 Task: Select a due date automation when advanced on, 2 days after a card is due add basic with the blue label at 11:00 AM.
Action: Mouse moved to (1398, 106)
Screenshot: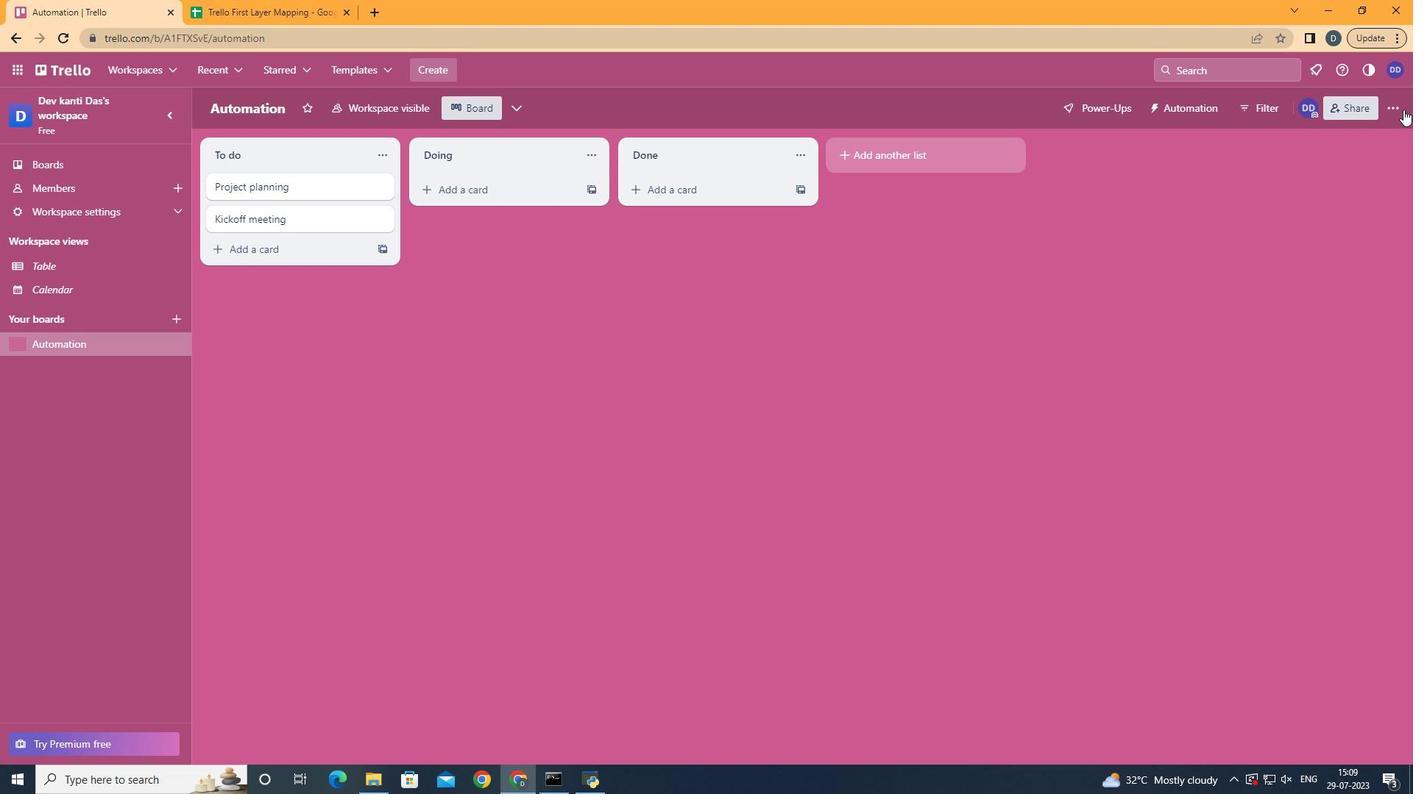 
Action: Mouse pressed left at (1398, 106)
Screenshot: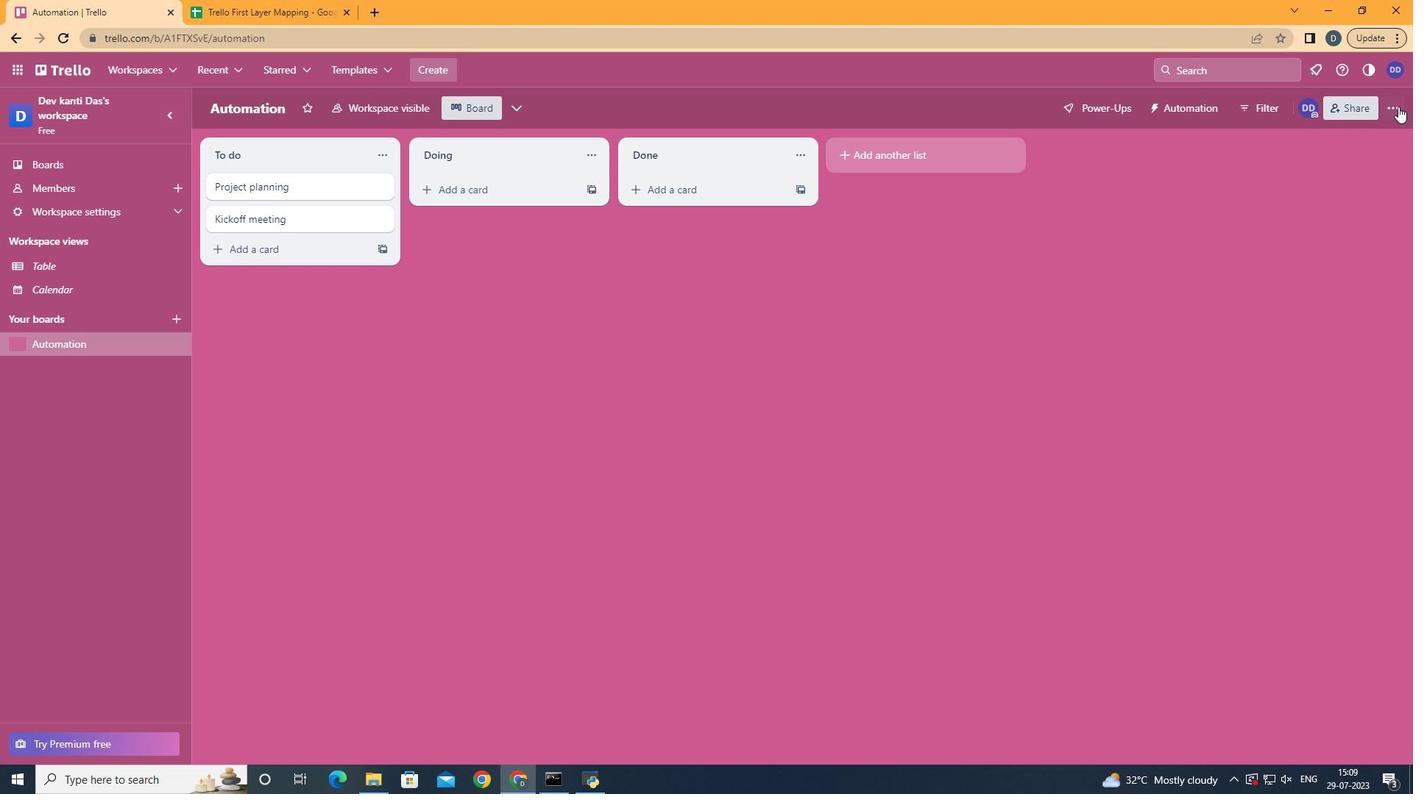 
Action: Mouse moved to (1267, 295)
Screenshot: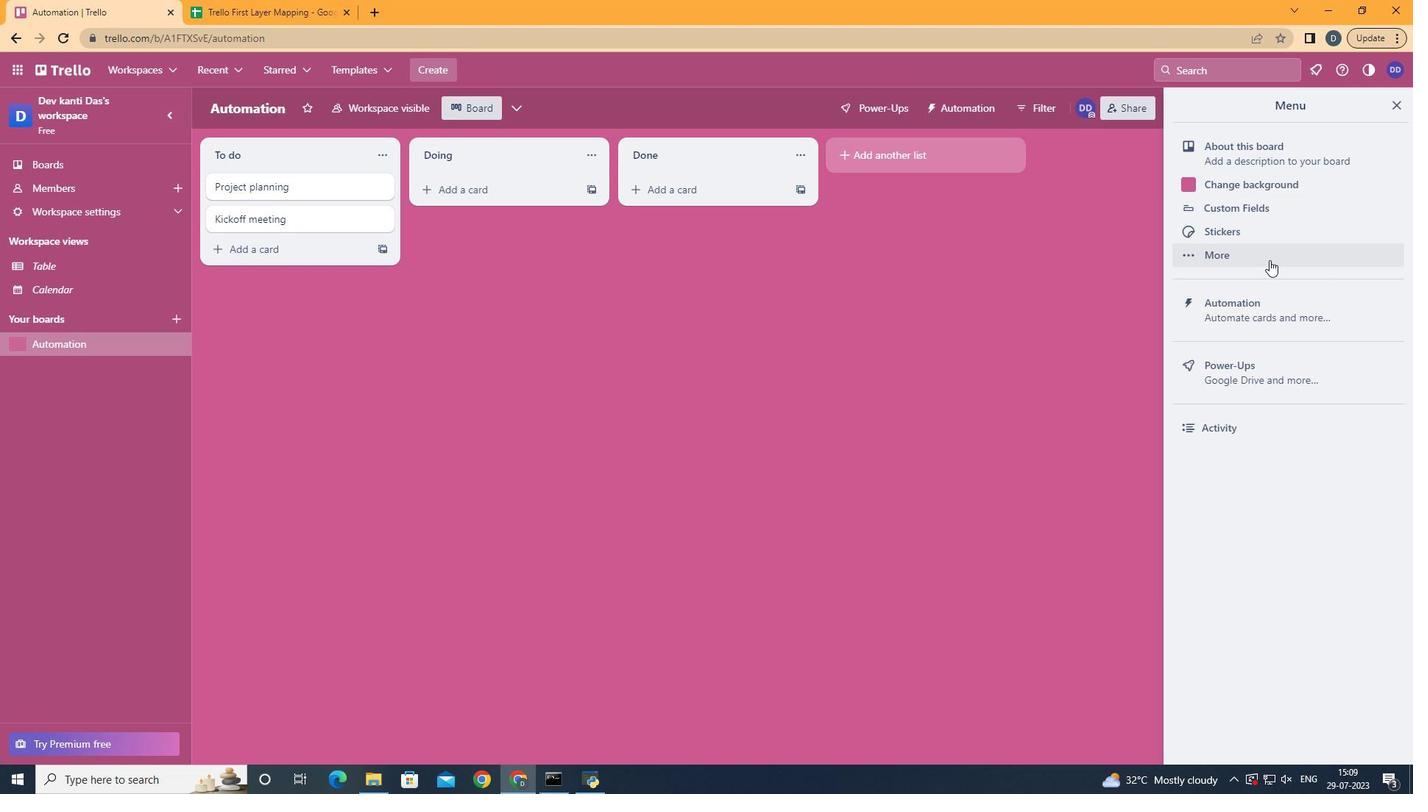 
Action: Mouse pressed left at (1267, 295)
Screenshot: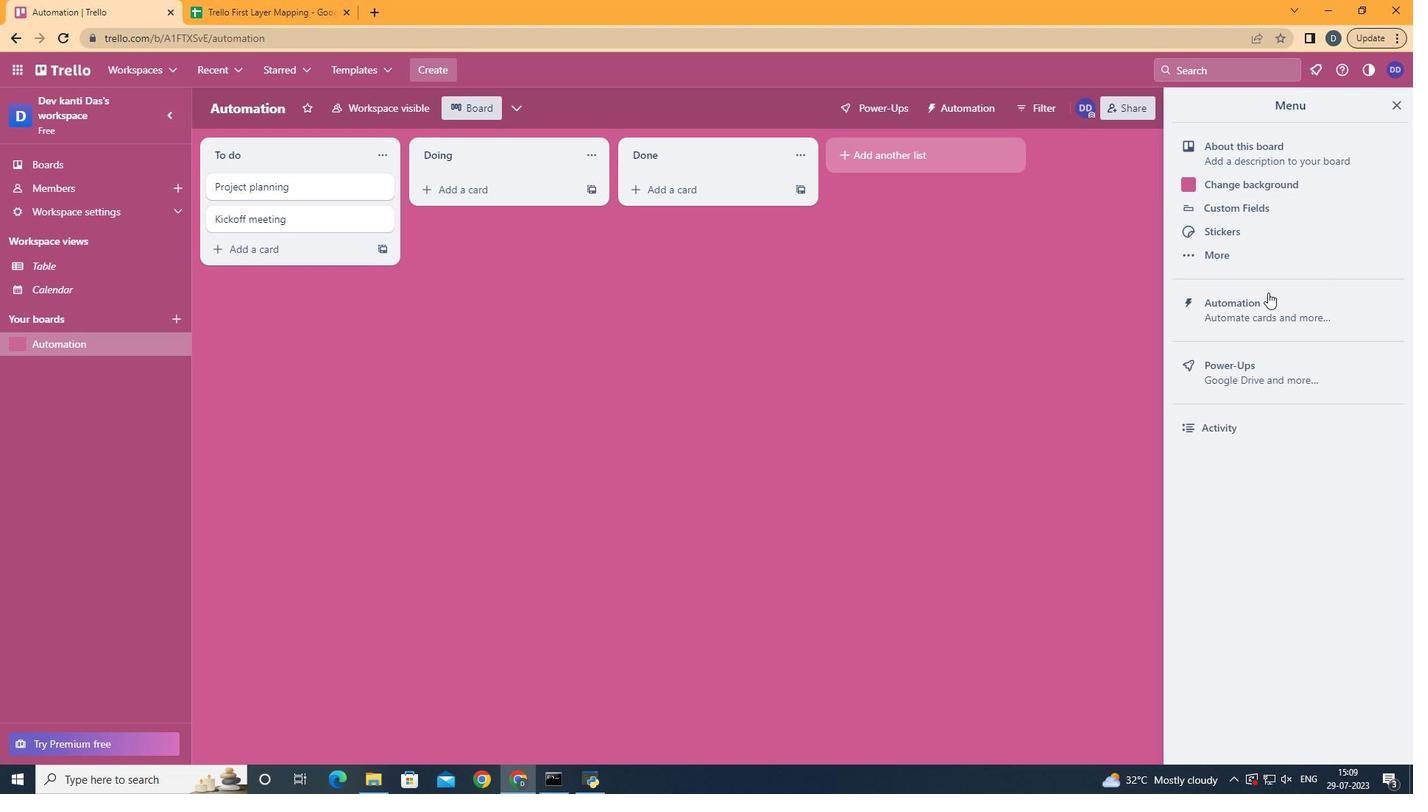 
Action: Mouse moved to (241, 292)
Screenshot: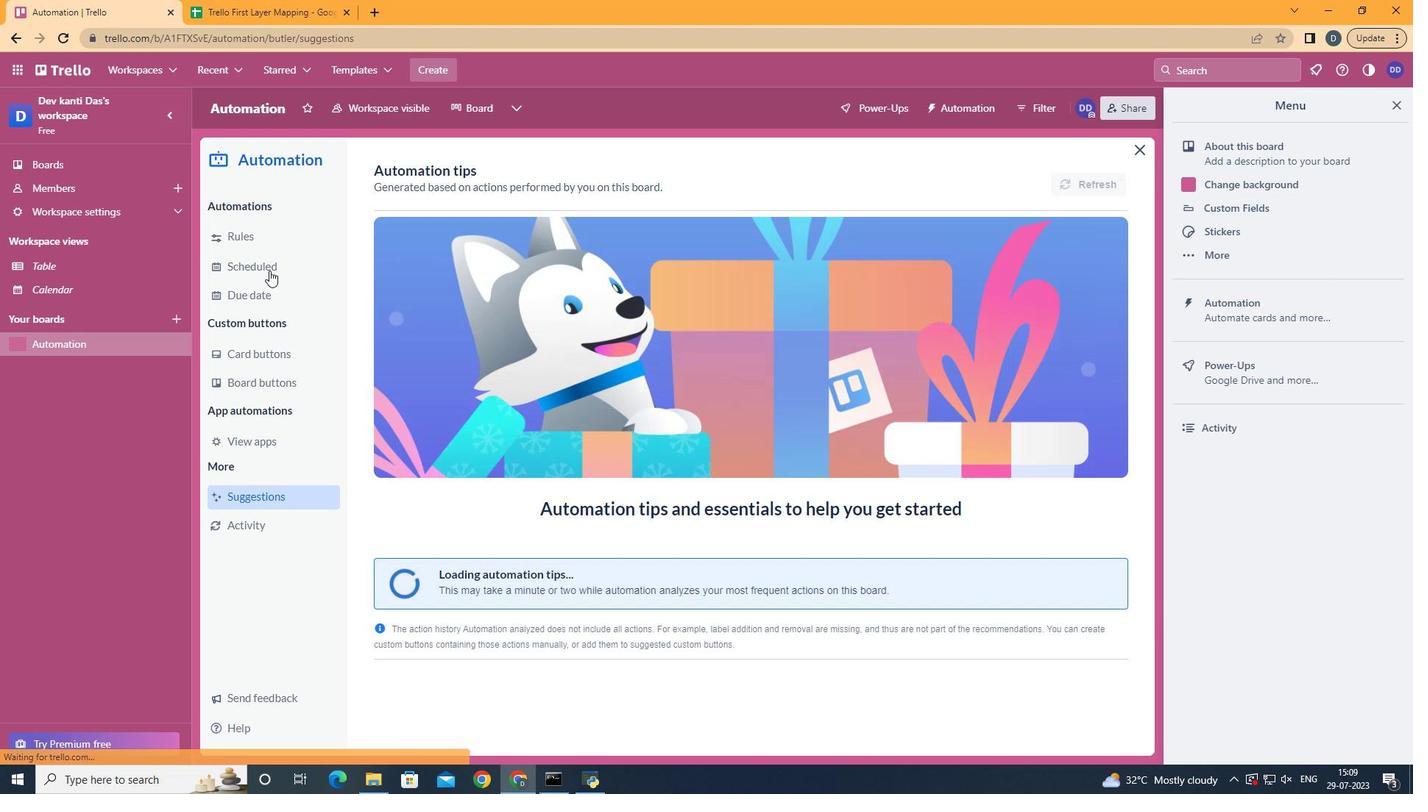 
Action: Mouse pressed left at (241, 292)
Screenshot: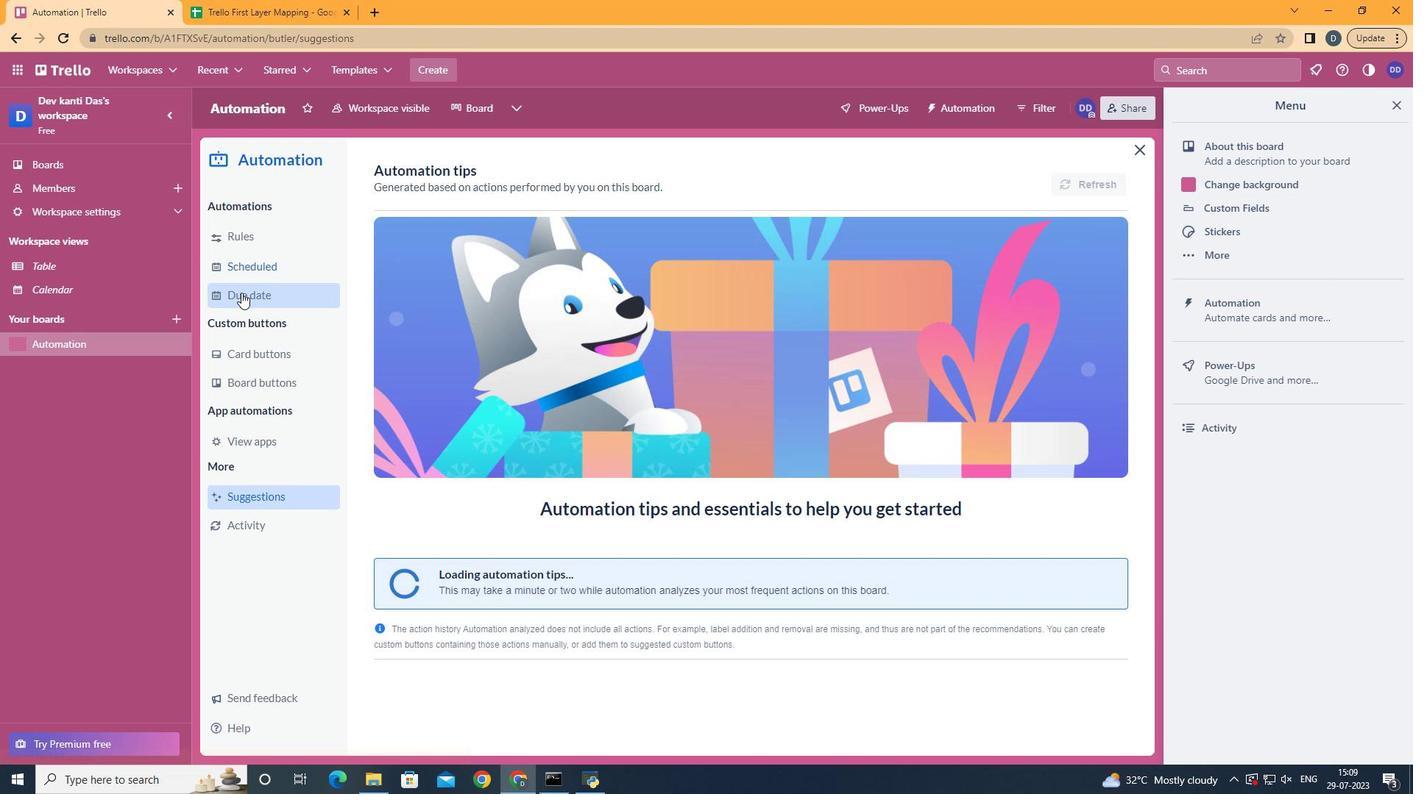 
Action: Mouse moved to (1042, 175)
Screenshot: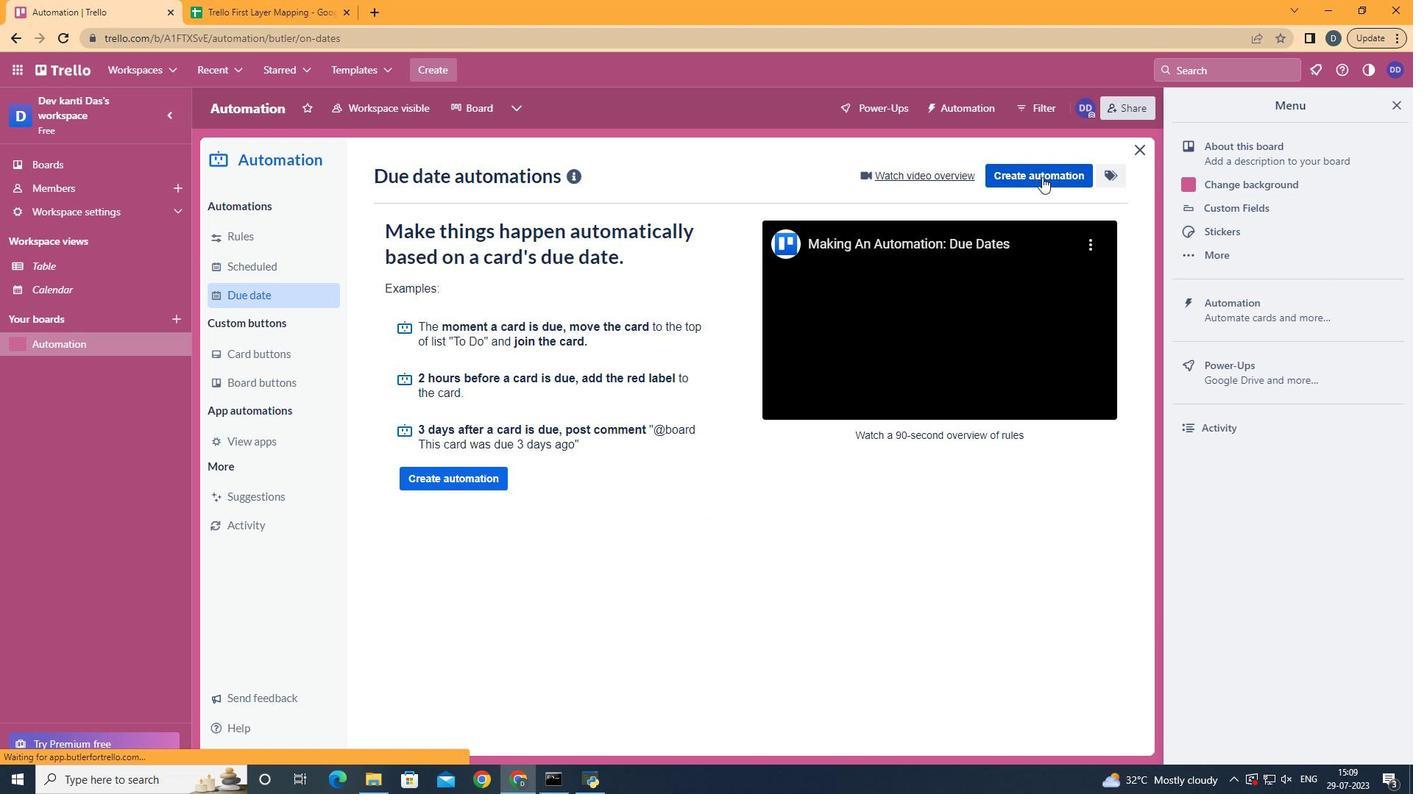 
Action: Mouse pressed left at (1042, 175)
Screenshot: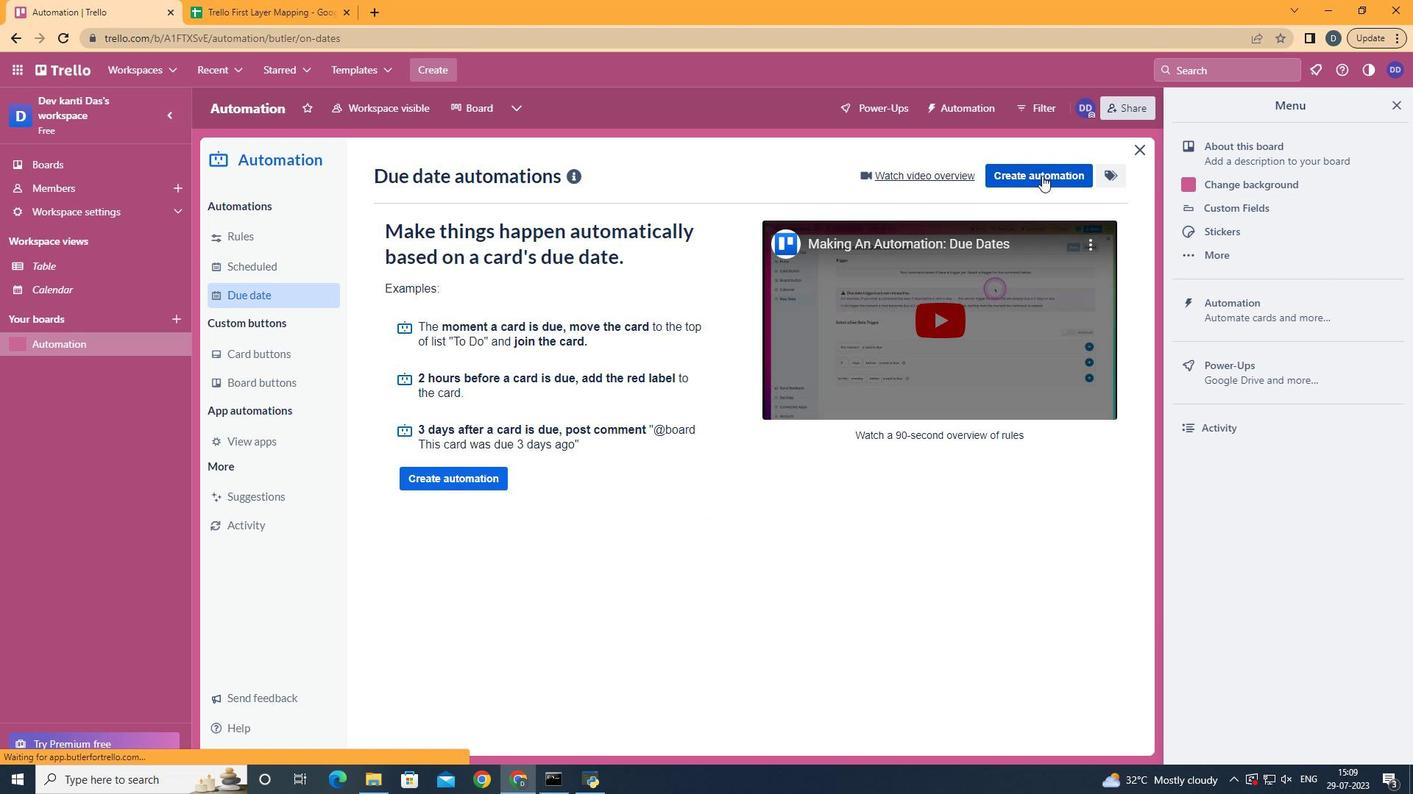 
Action: Mouse moved to (685, 325)
Screenshot: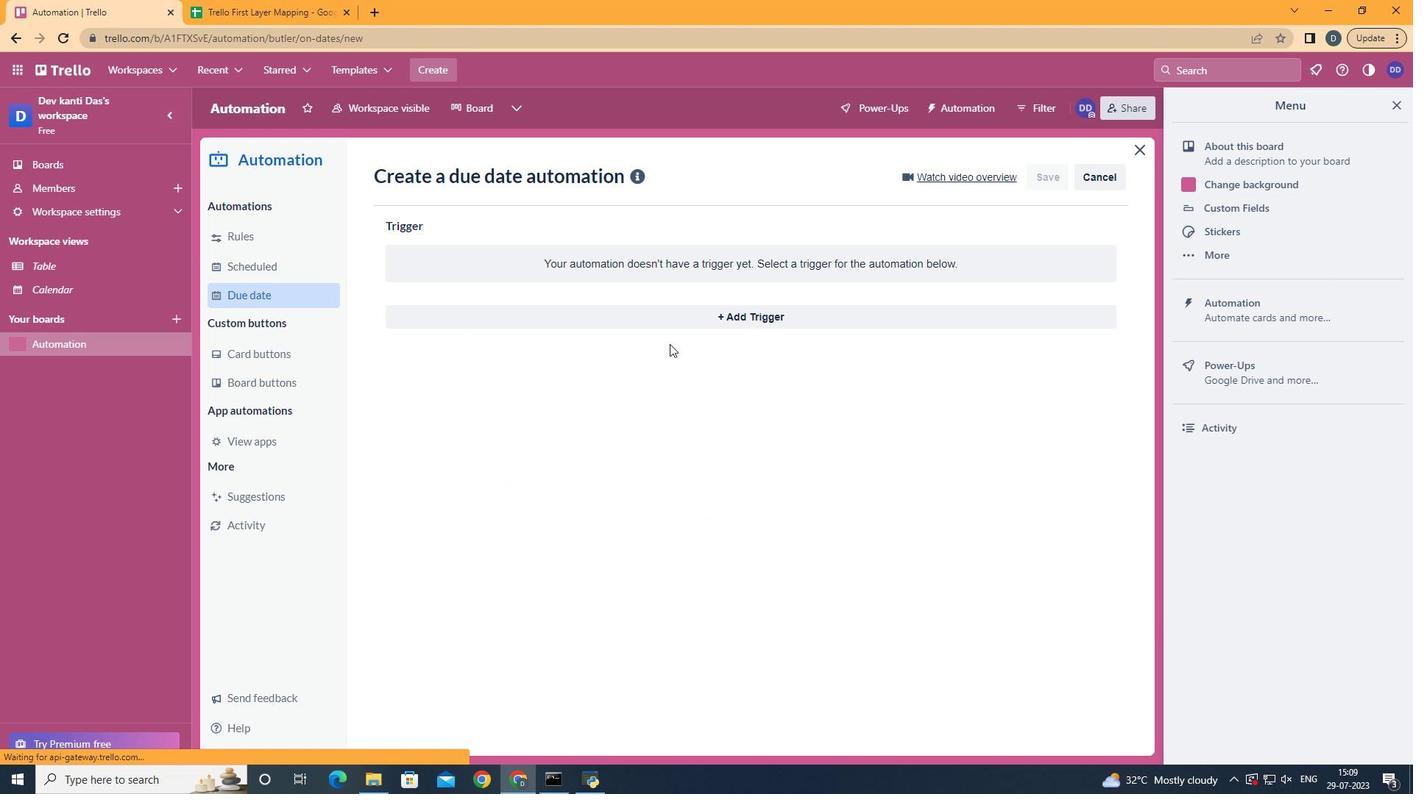 
Action: Mouse pressed left at (685, 325)
Screenshot: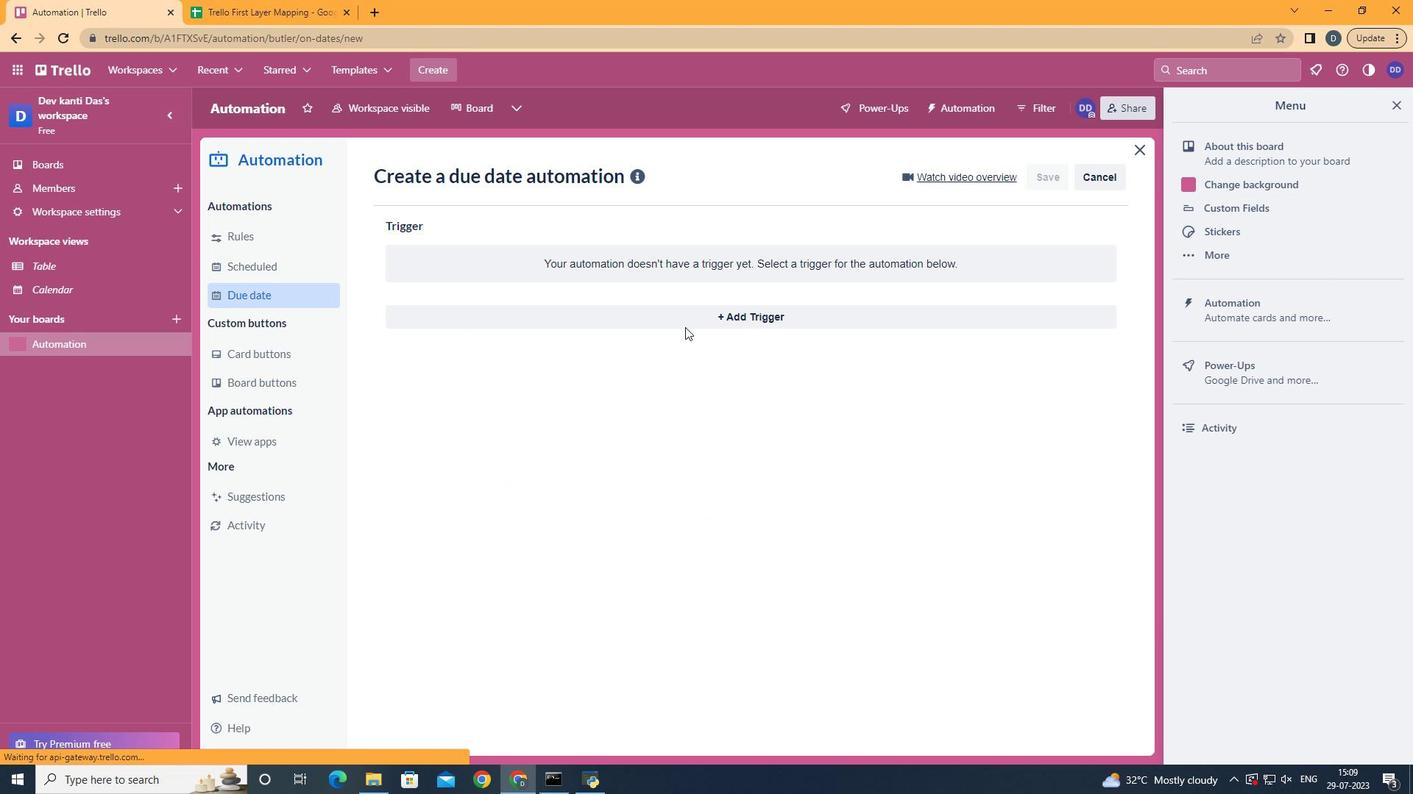 
Action: Mouse moved to (518, 606)
Screenshot: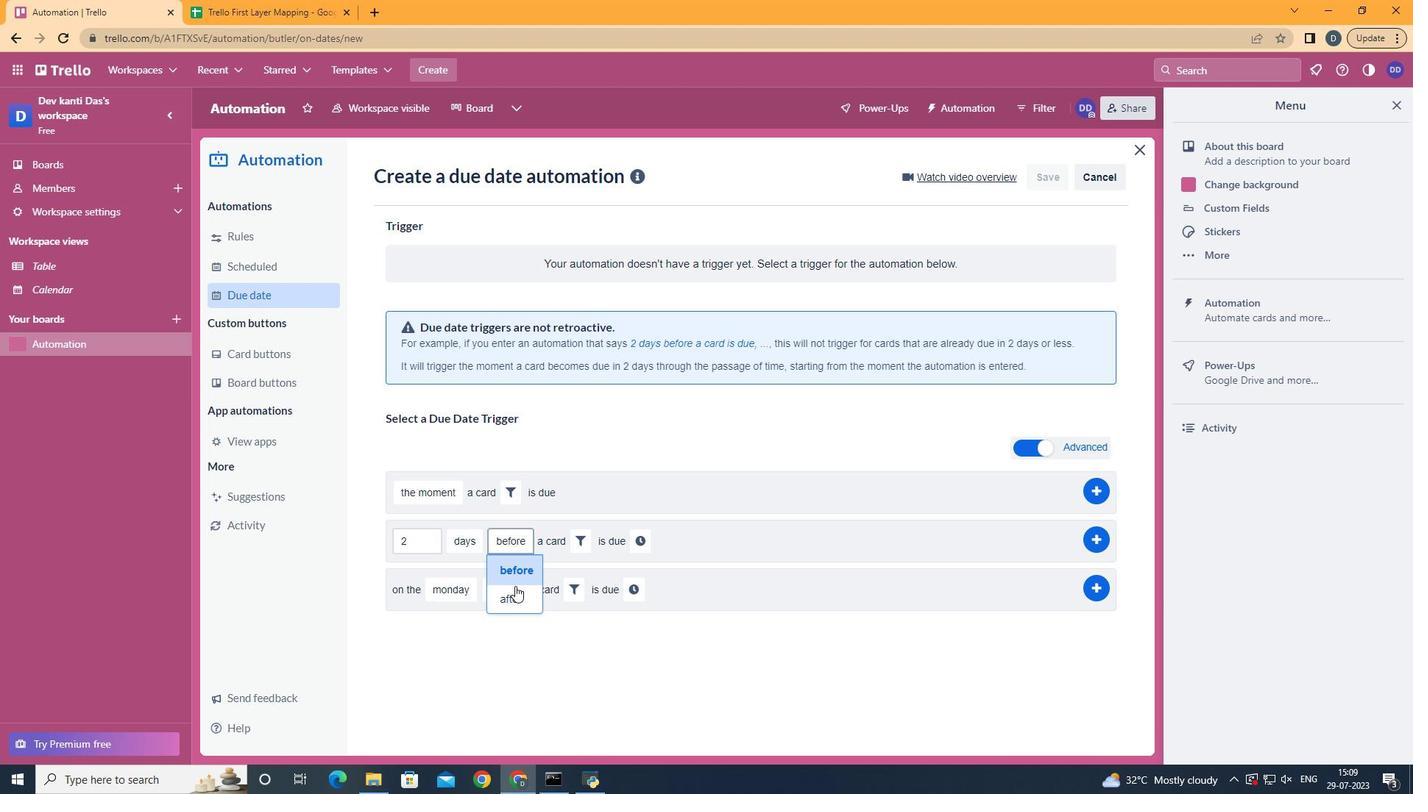 
Action: Mouse pressed left at (518, 606)
Screenshot: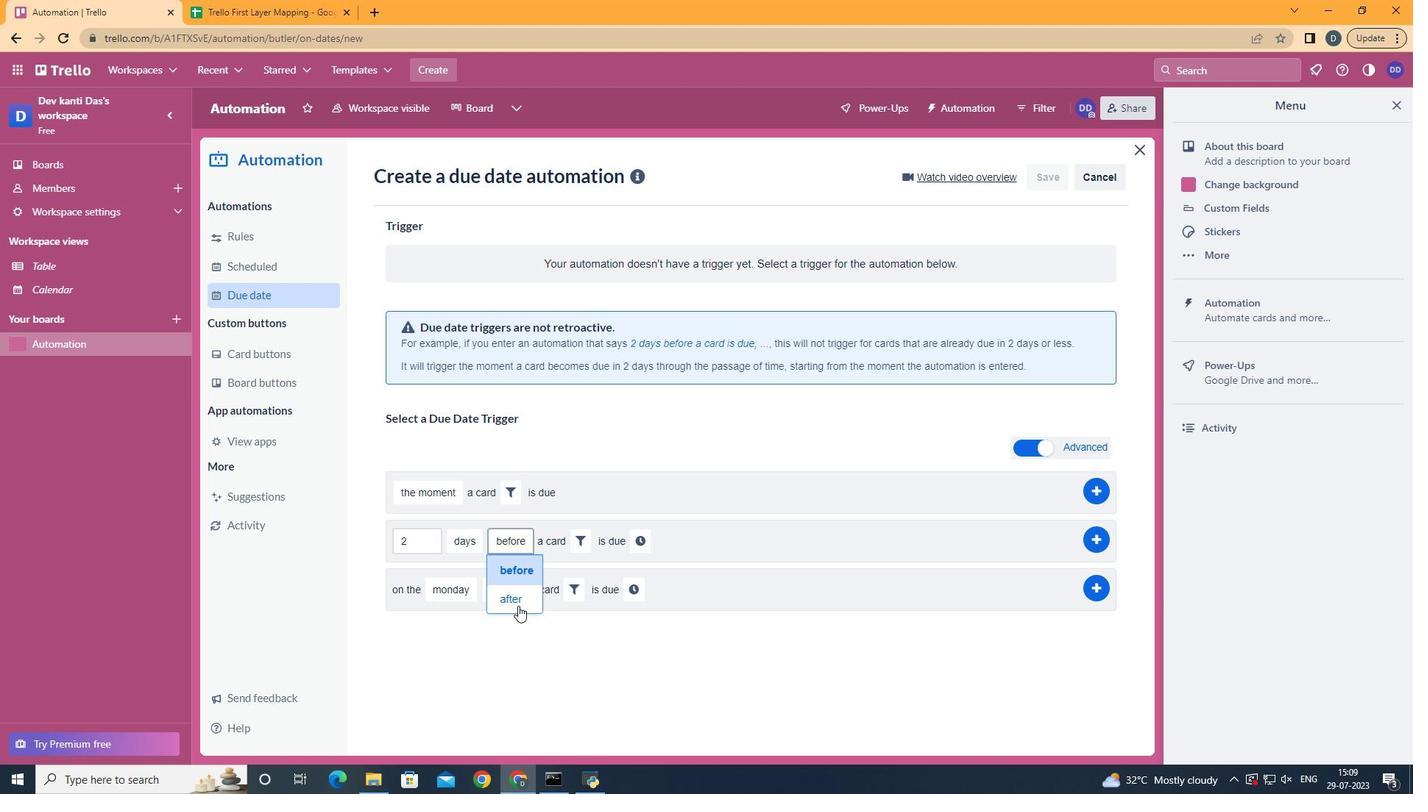 
Action: Mouse moved to (572, 538)
Screenshot: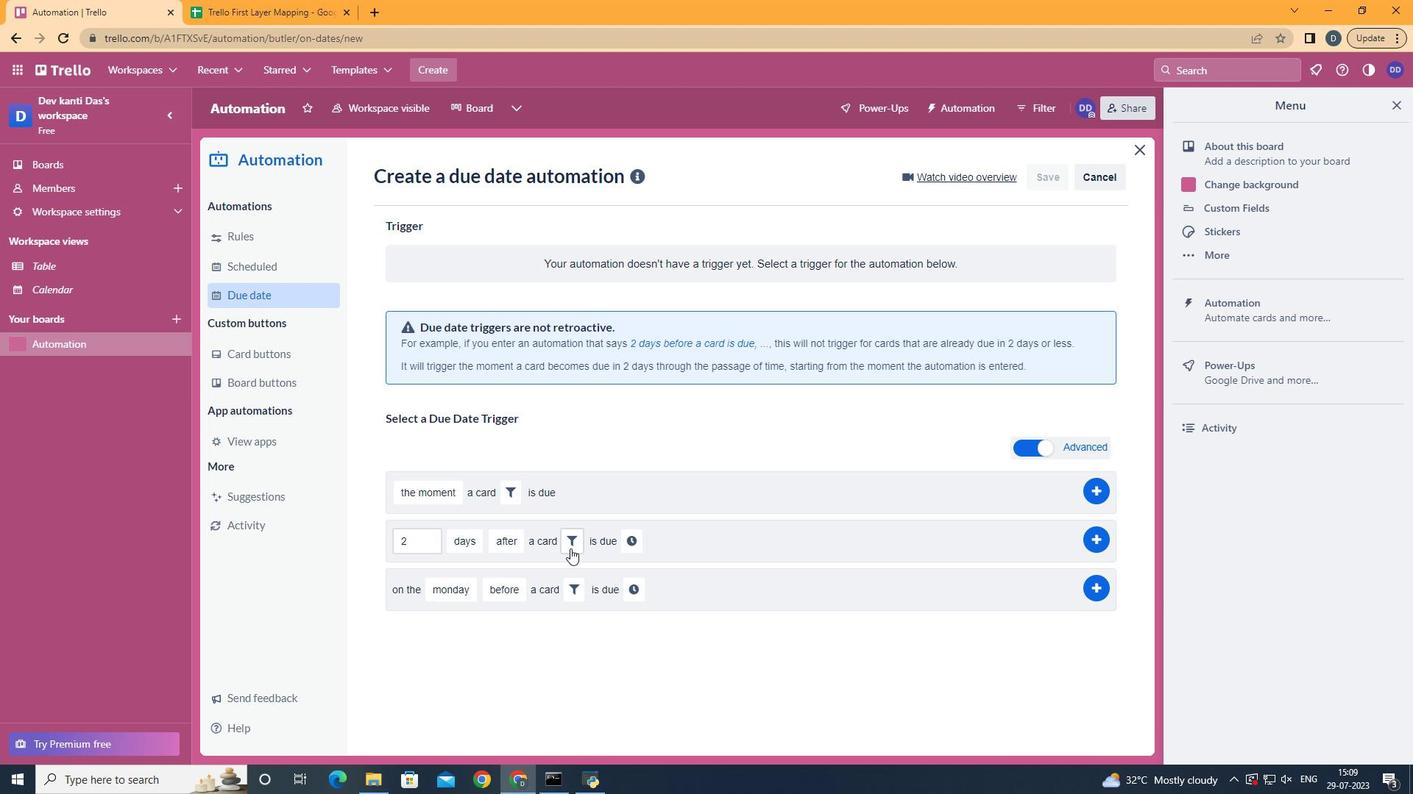 
Action: Mouse pressed left at (572, 538)
Screenshot: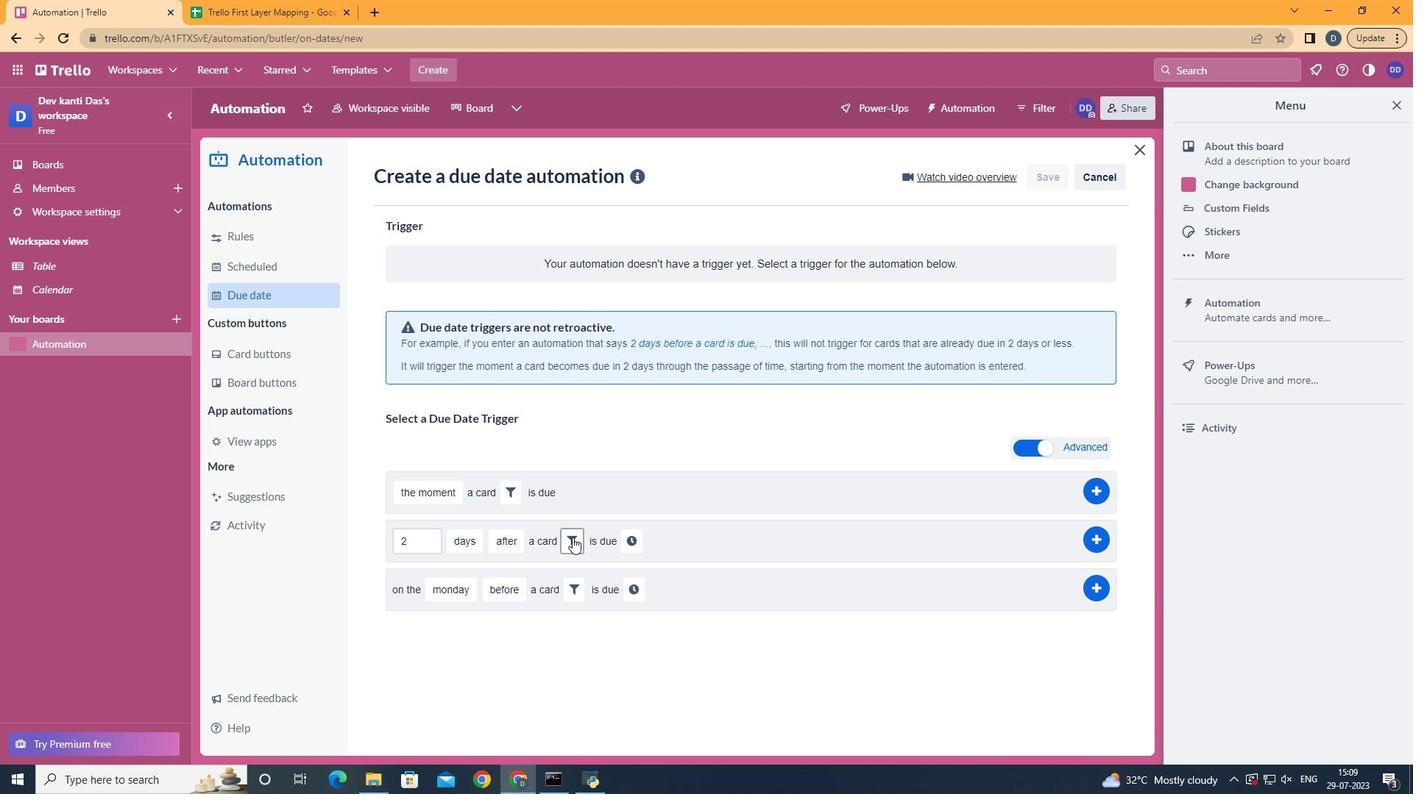 
Action: Mouse moved to (616, 602)
Screenshot: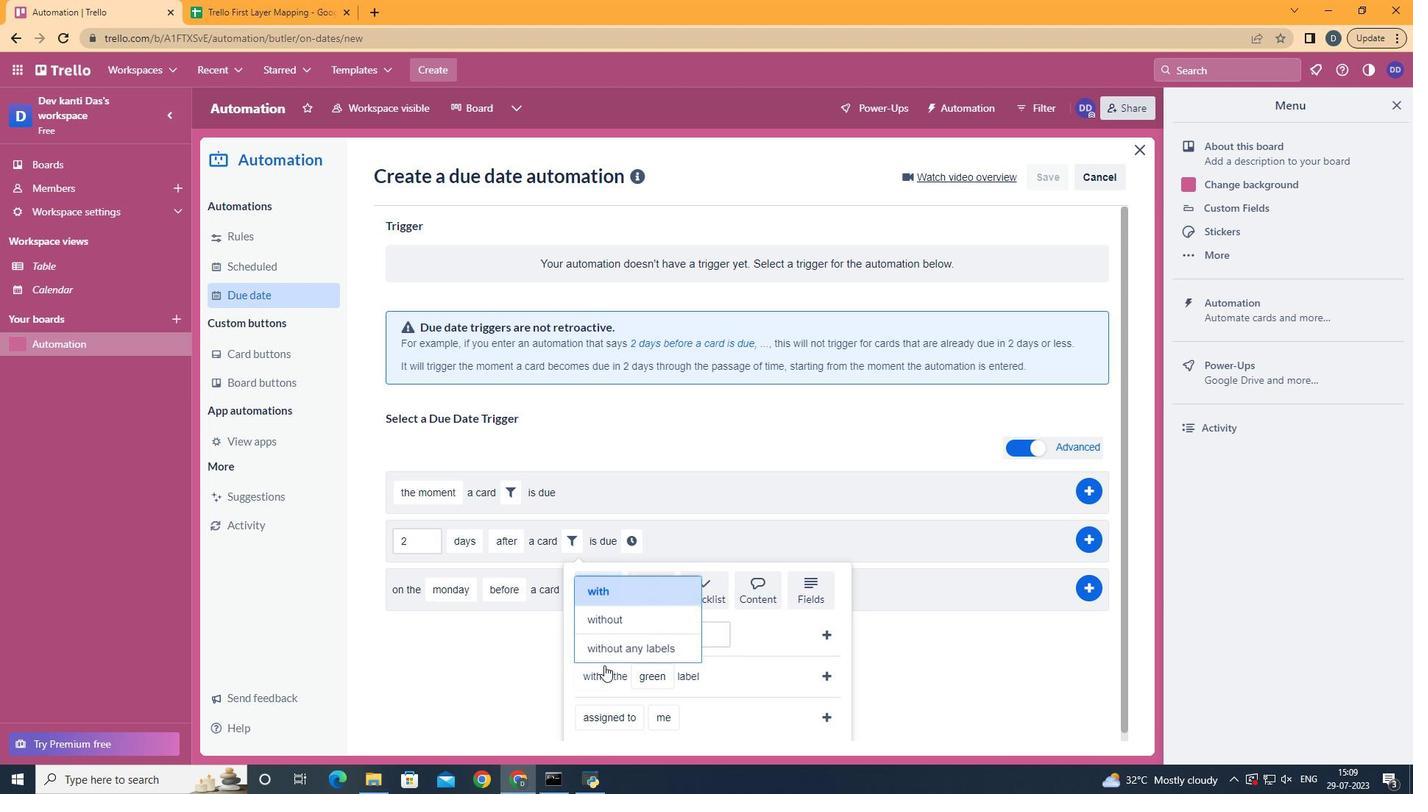 
Action: Mouse pressed left at (616, 602)
Screenshot: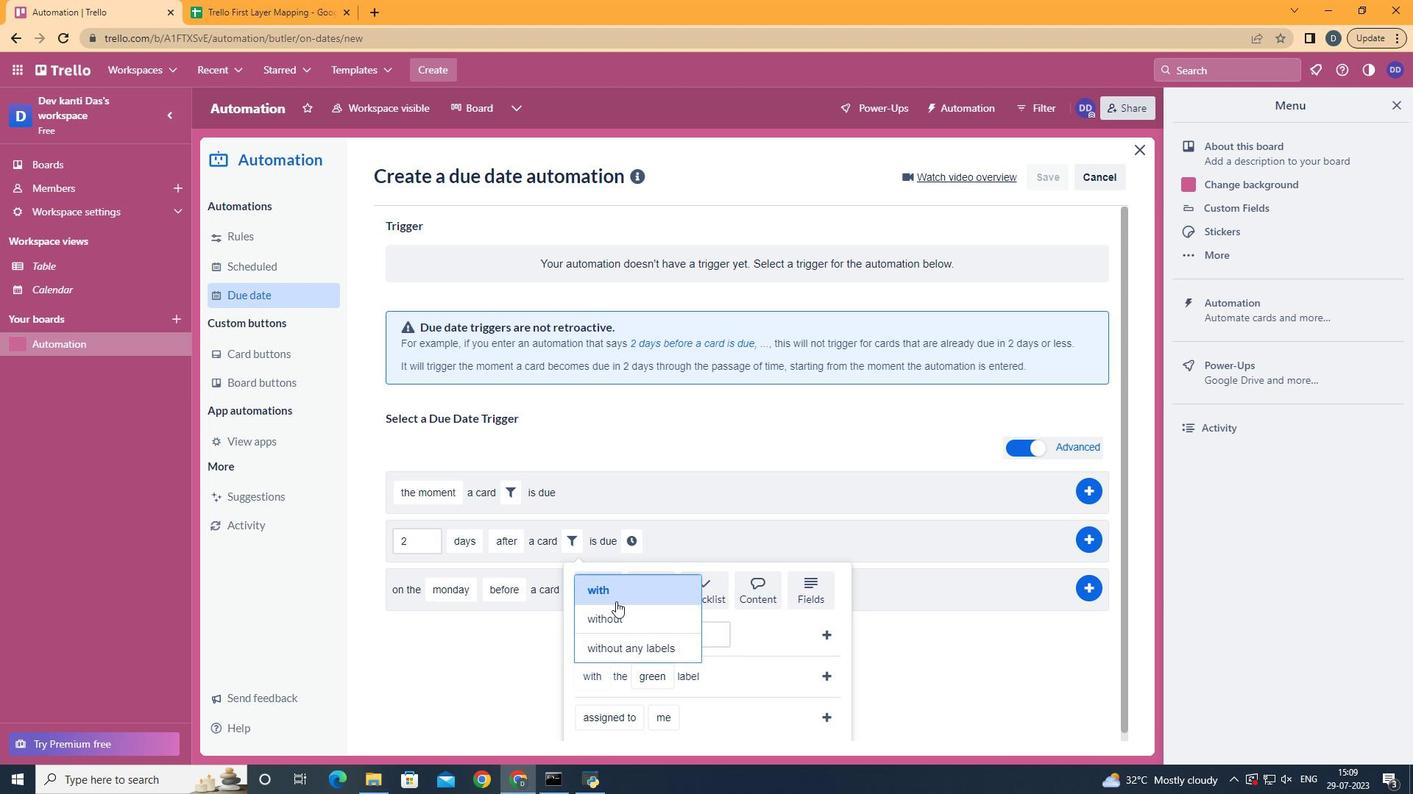 
Action: Mouse moved to (655, 646)
Screenshot: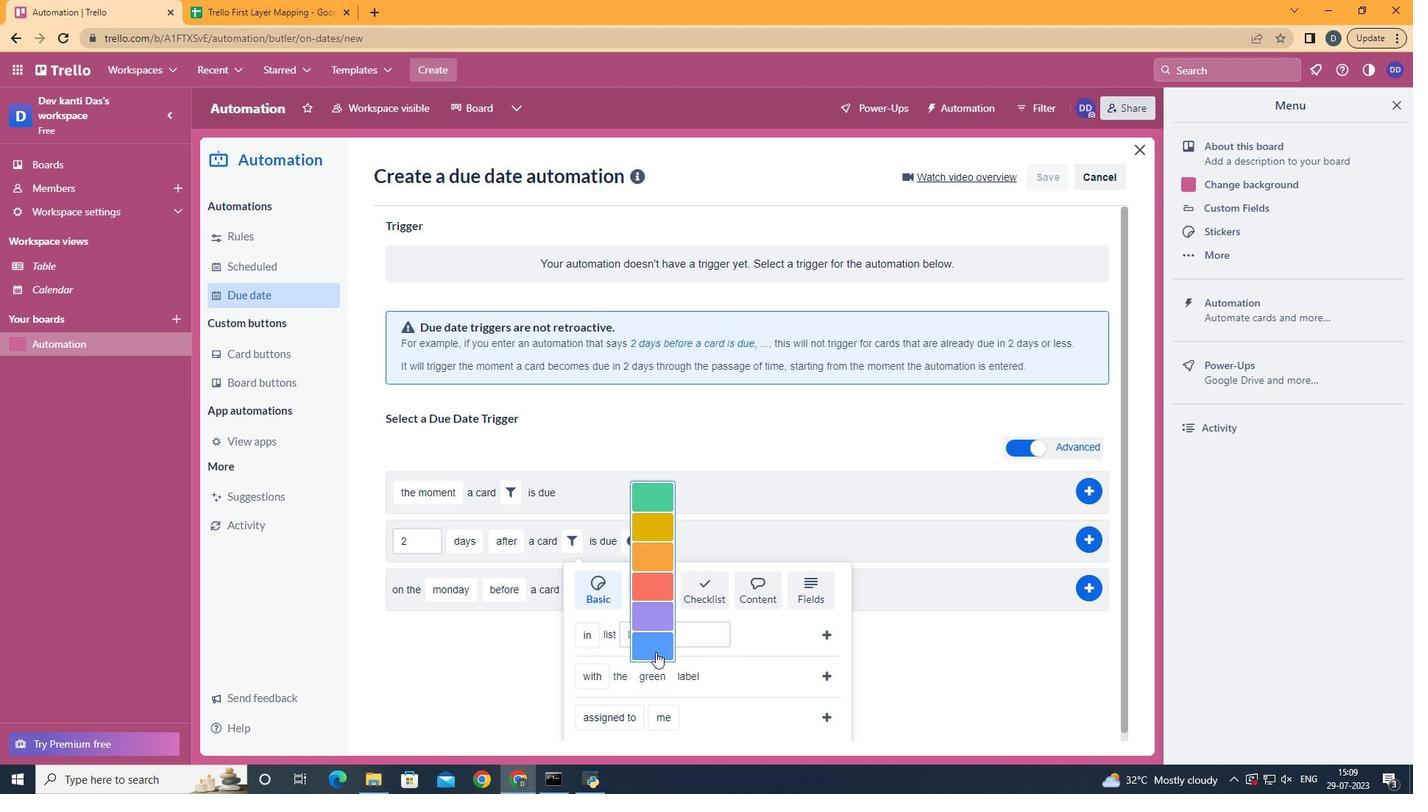 
Action: Mouse pressed left at (655, 646)
Screenshot: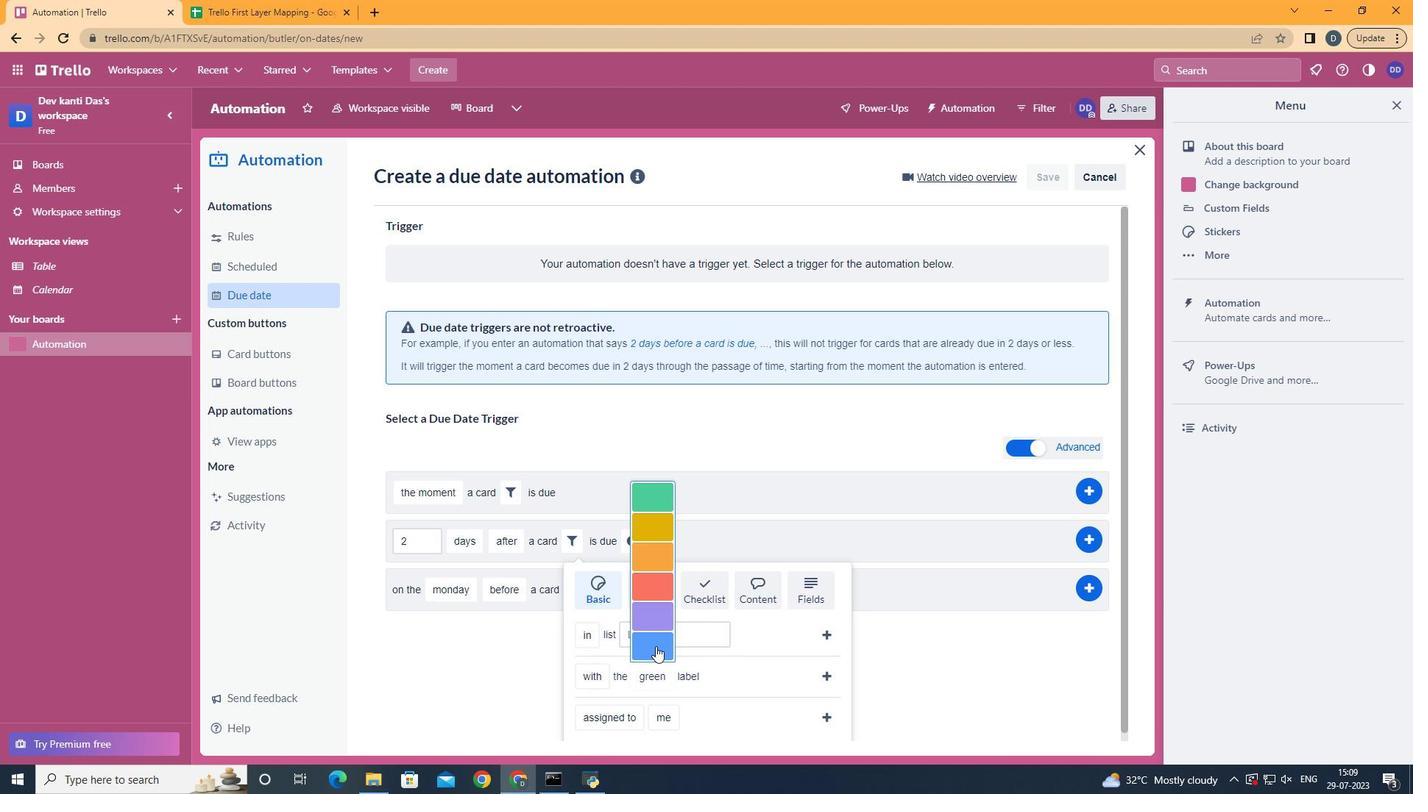 
Action: Mouse moved to (820, 680)
Screenshot: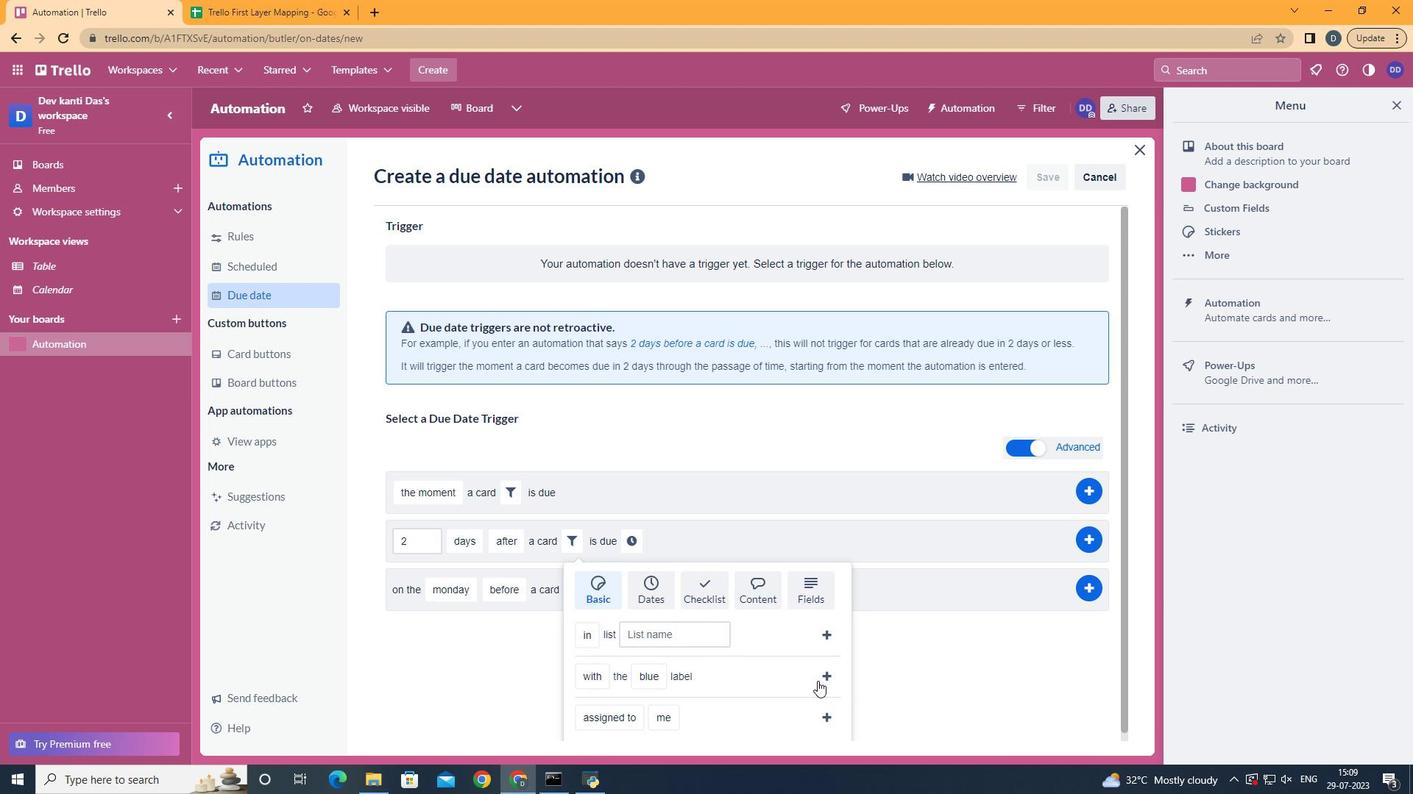 
Action: Mouse pressed left at (820, 680)
Screenshot: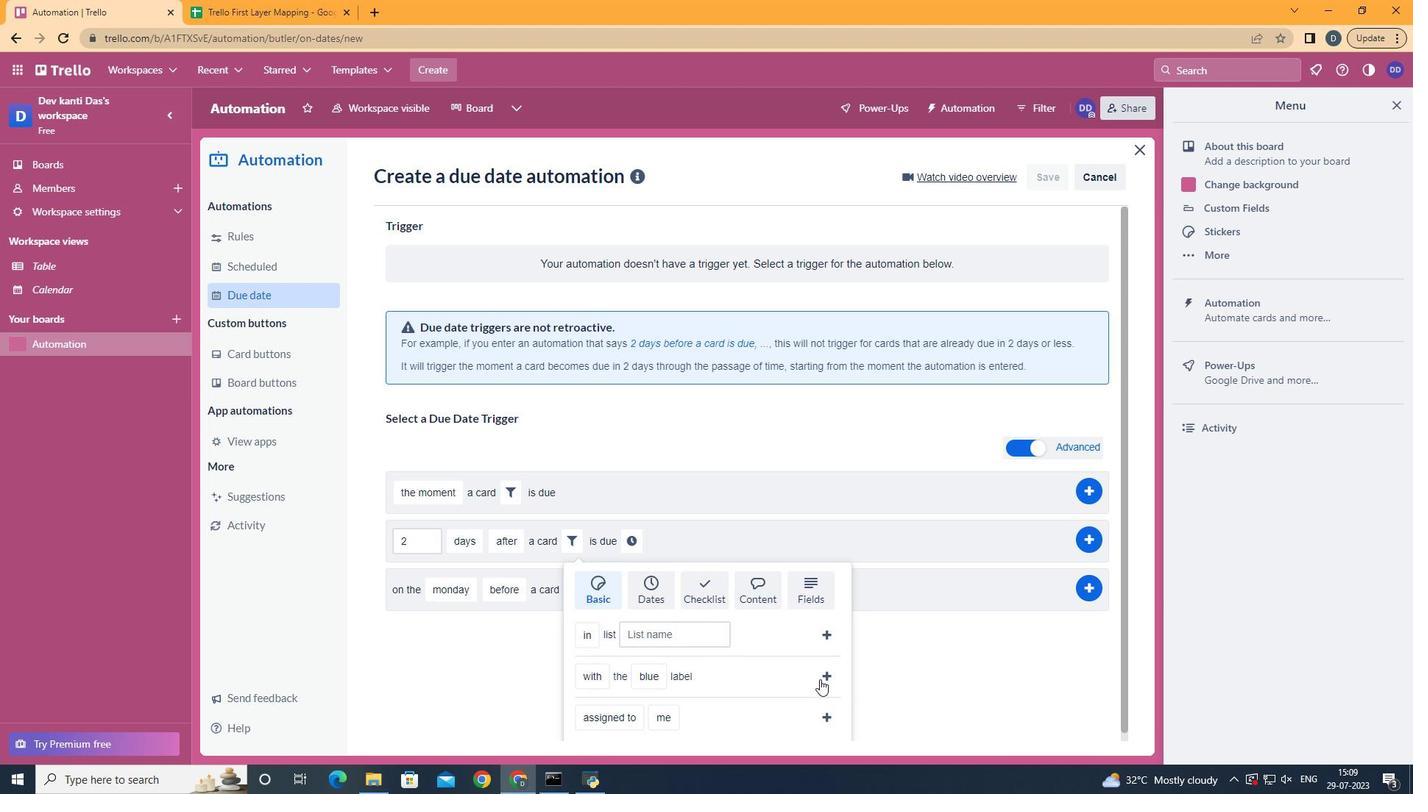 
Action: Mouse moved to (749, 555)
Screenshot: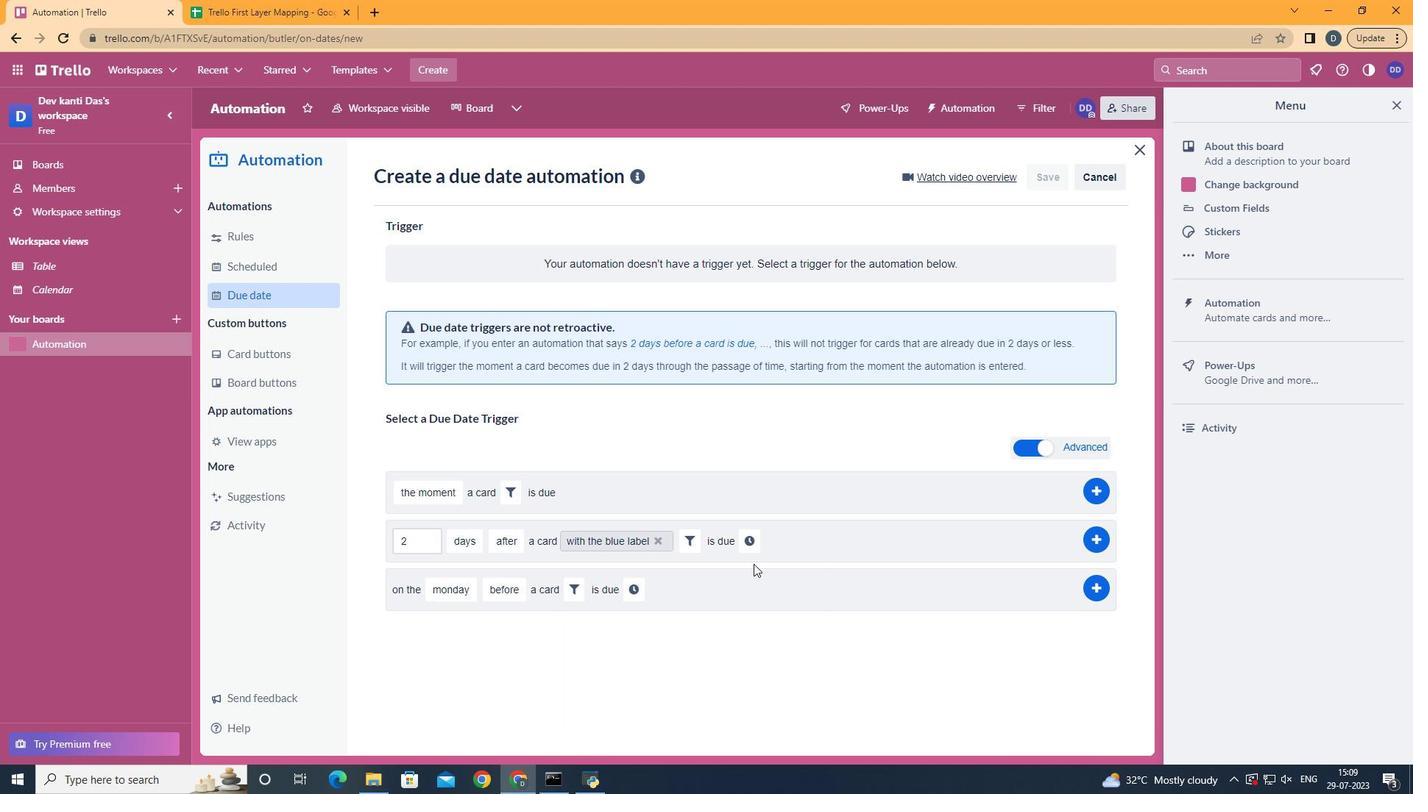 
Action: Mouse pressed left at (749, 555)
Screenshot: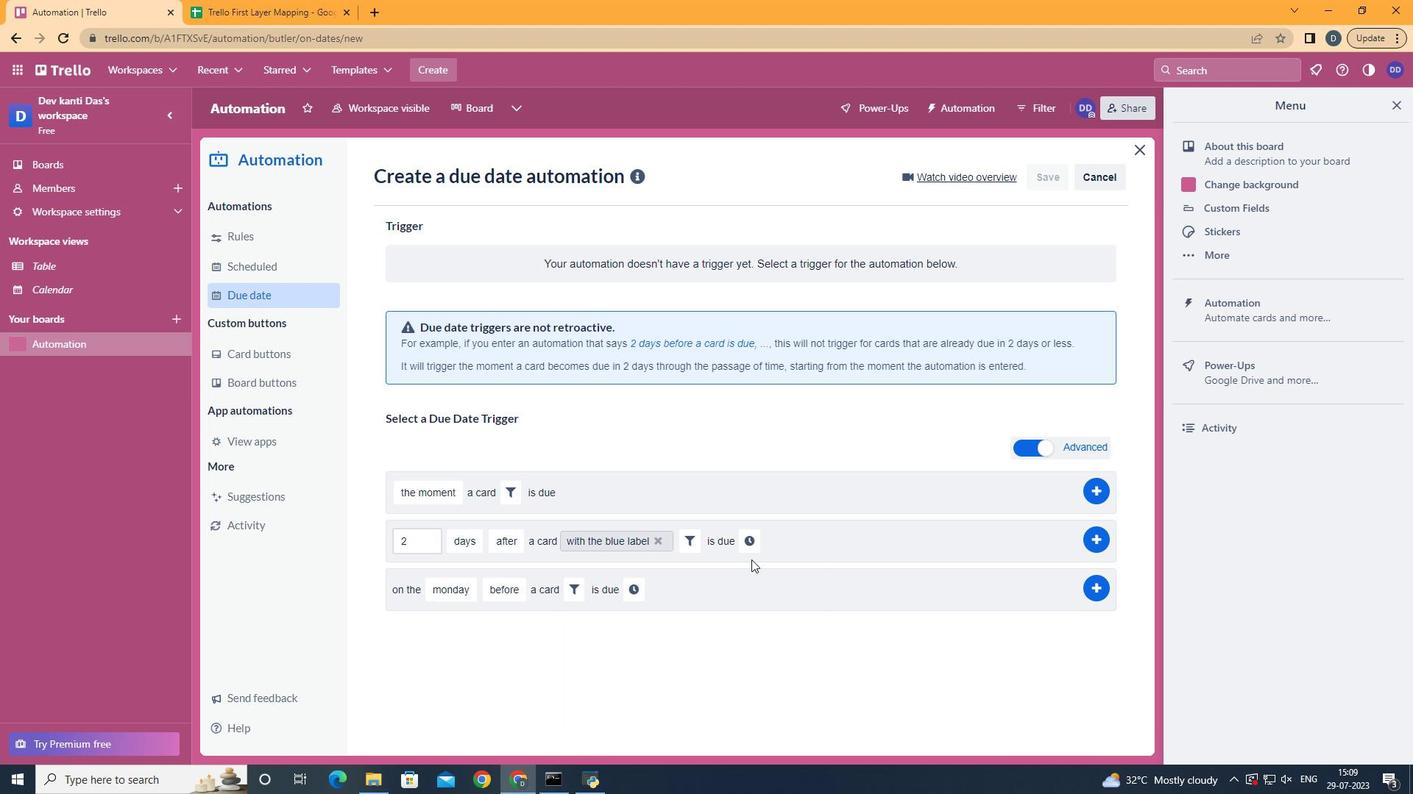 
Action: Mouse moved to (749, 548)
Screenshot: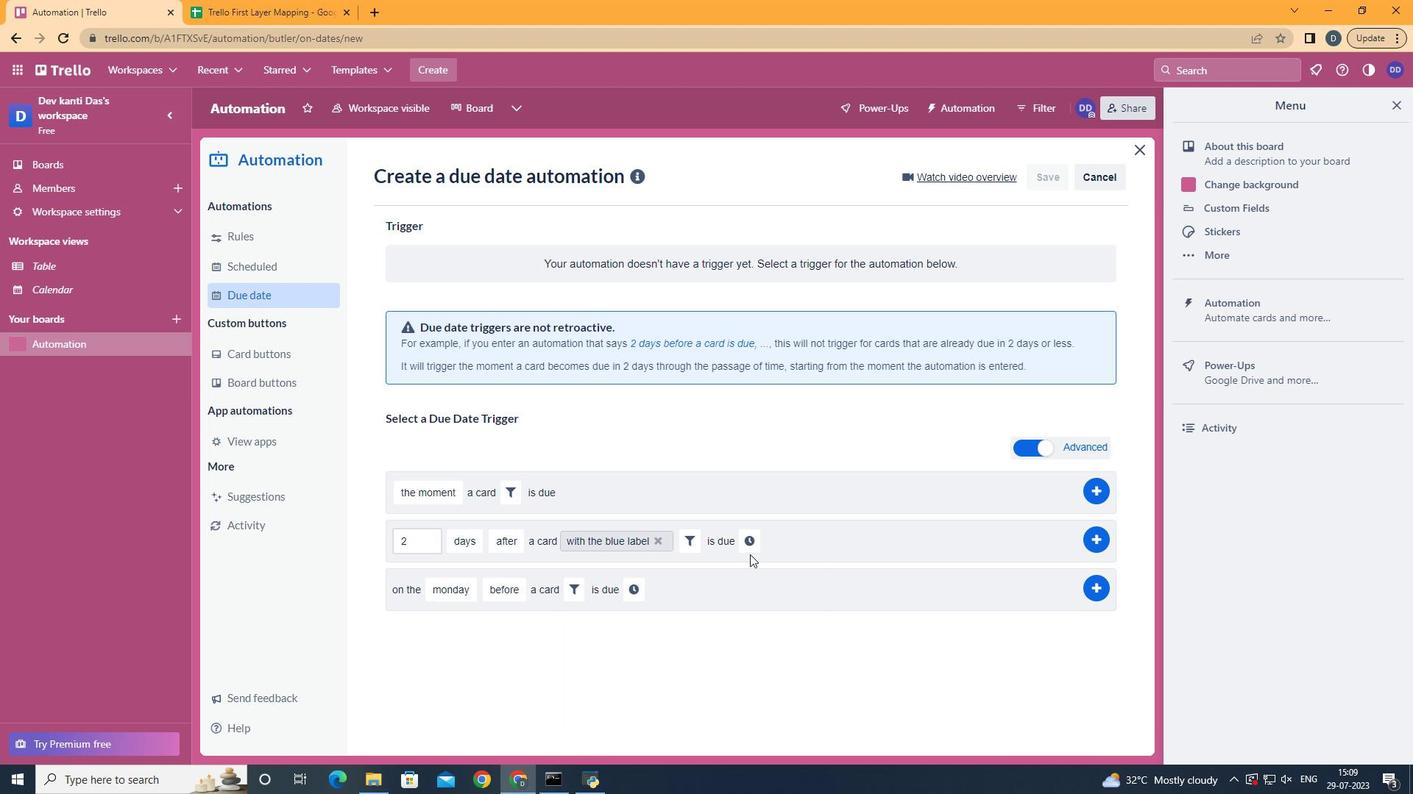 
Action: Mouse pressed left at (749, 548)
Screenshot: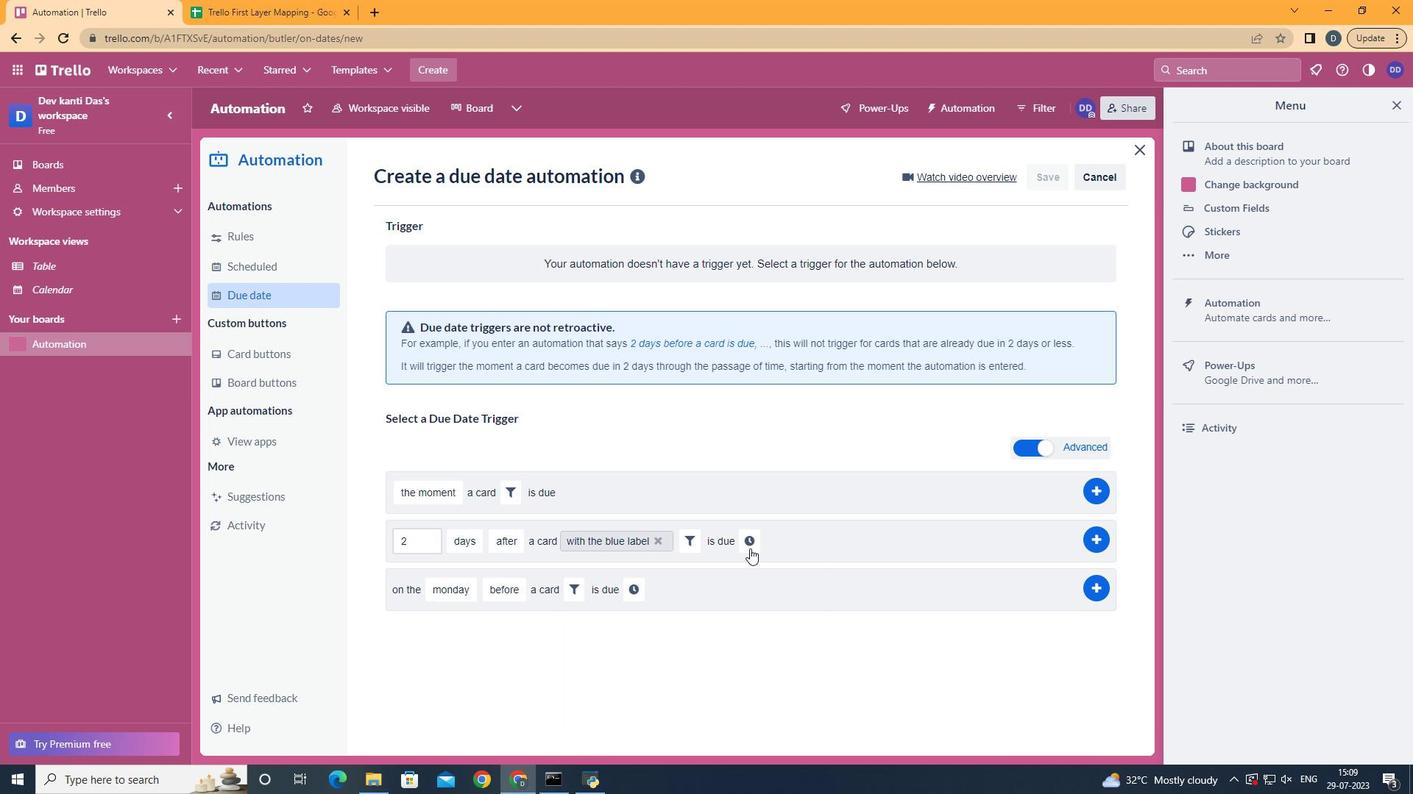 
Action: Mouse moved to (787, 551)
Screenshot: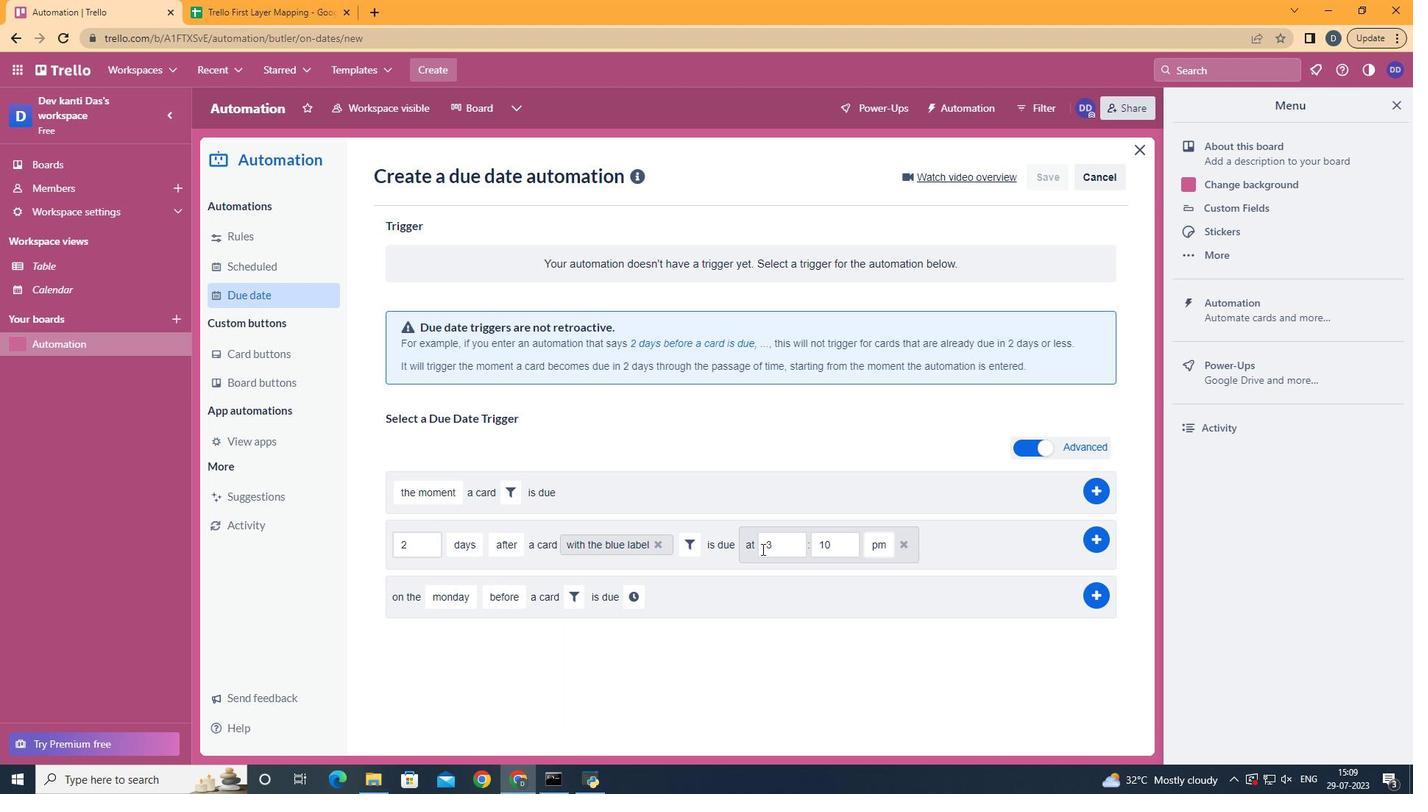 
Action: Mouse pressed left at (787, 551)
Screenshot: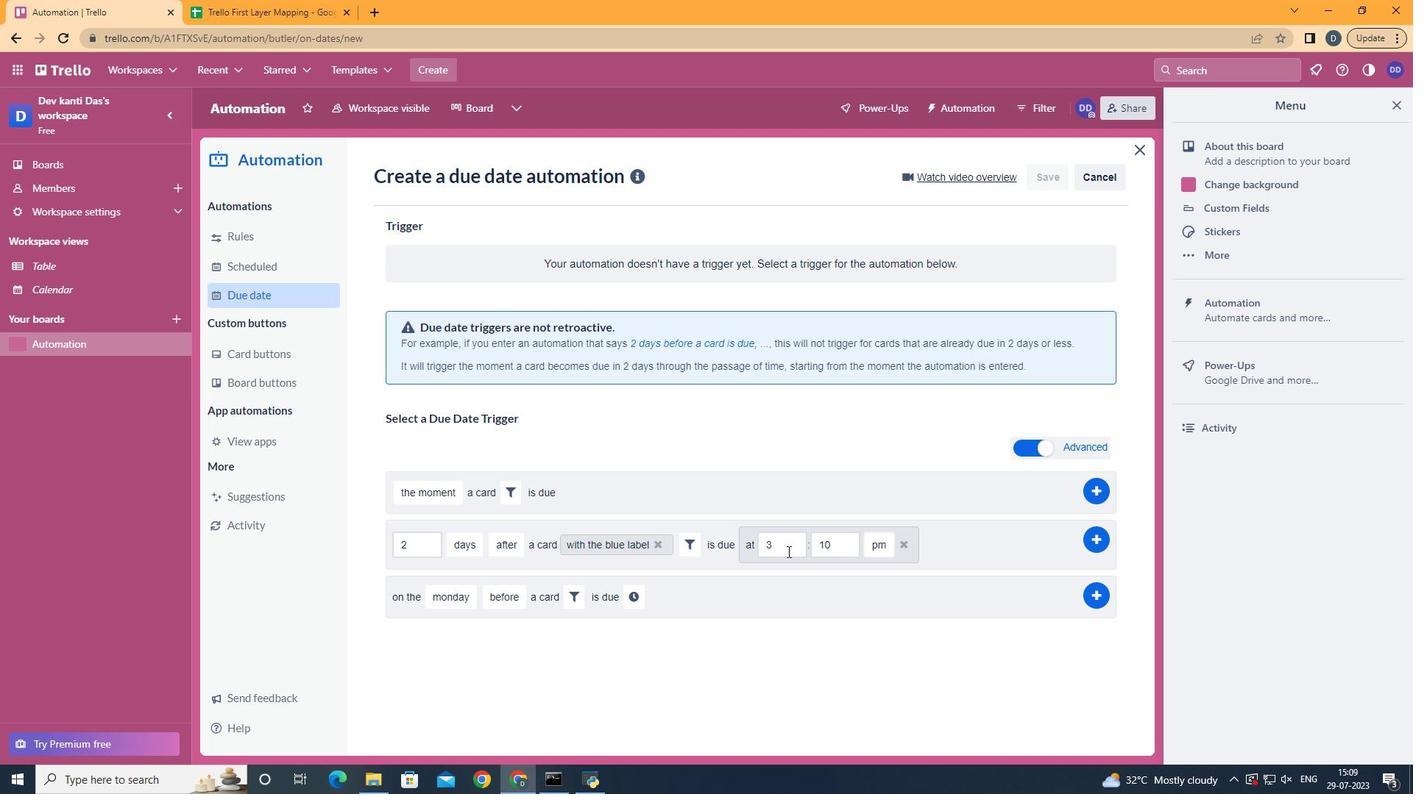 
Action: Key pressed <Key.backspace>11
Screenshot: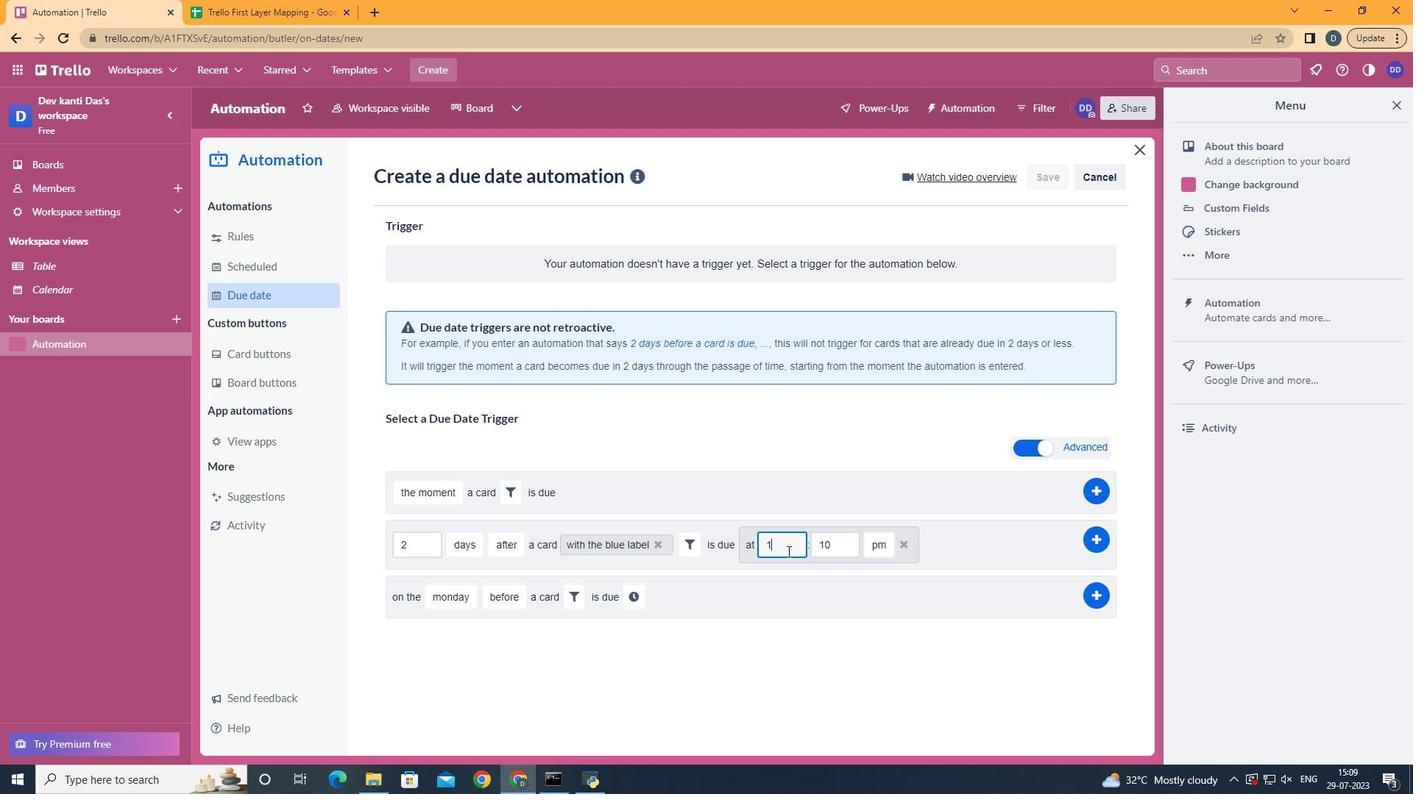 
Action: Mouse moved to (846, 547)
Screenshot: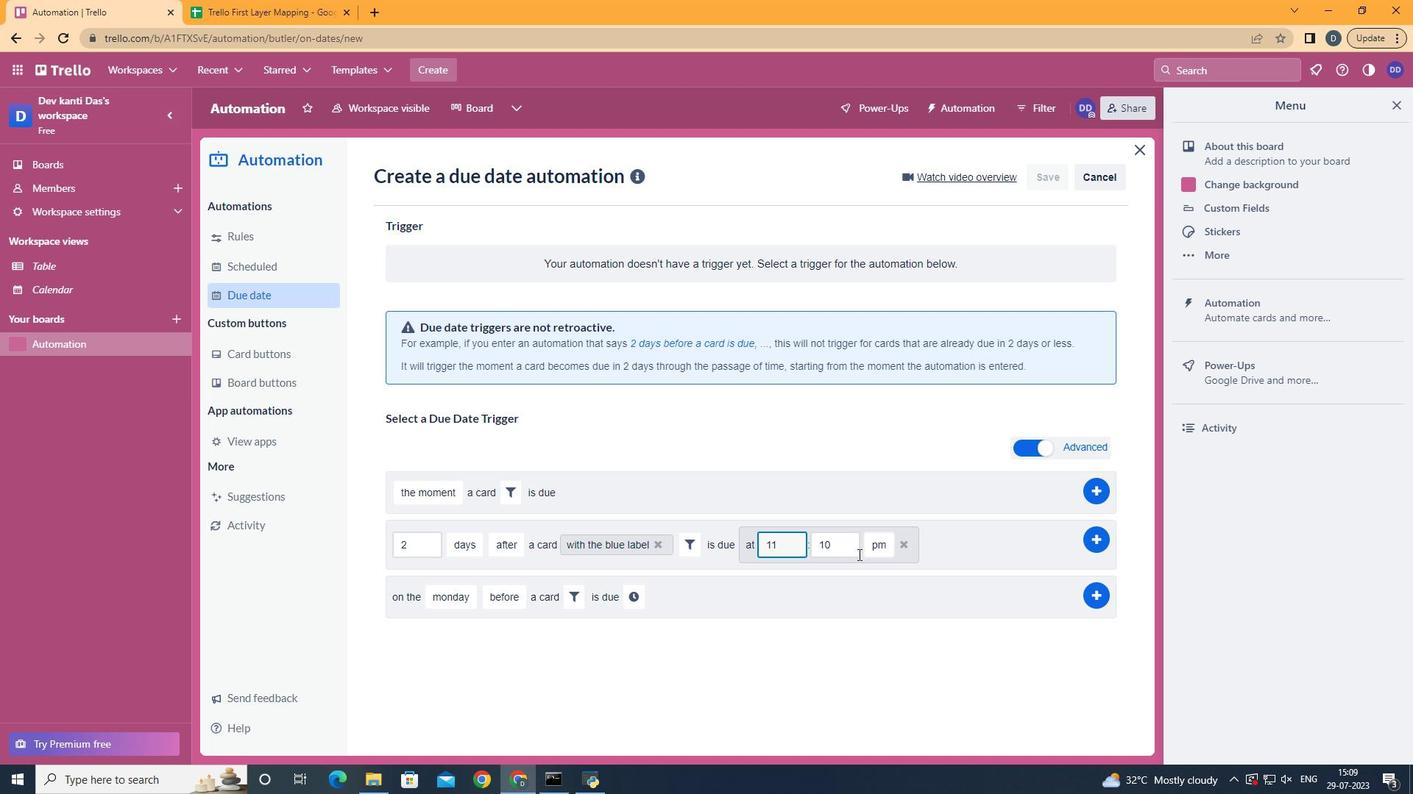 
Action: Mouse pressed left at (846, 547)
Screenshot: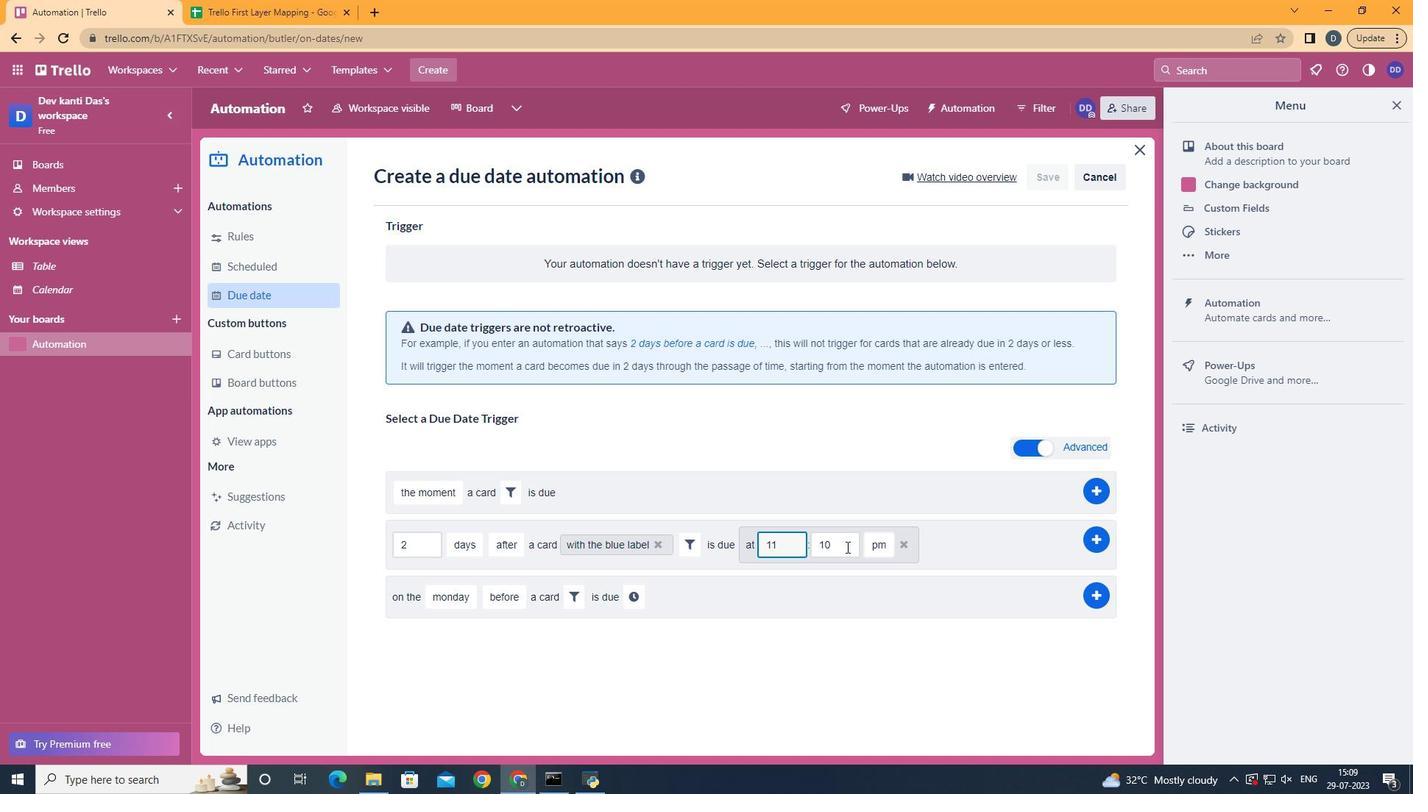 
Action: Key pressed <Key.backspace><Key.backspace>00
Screenshot: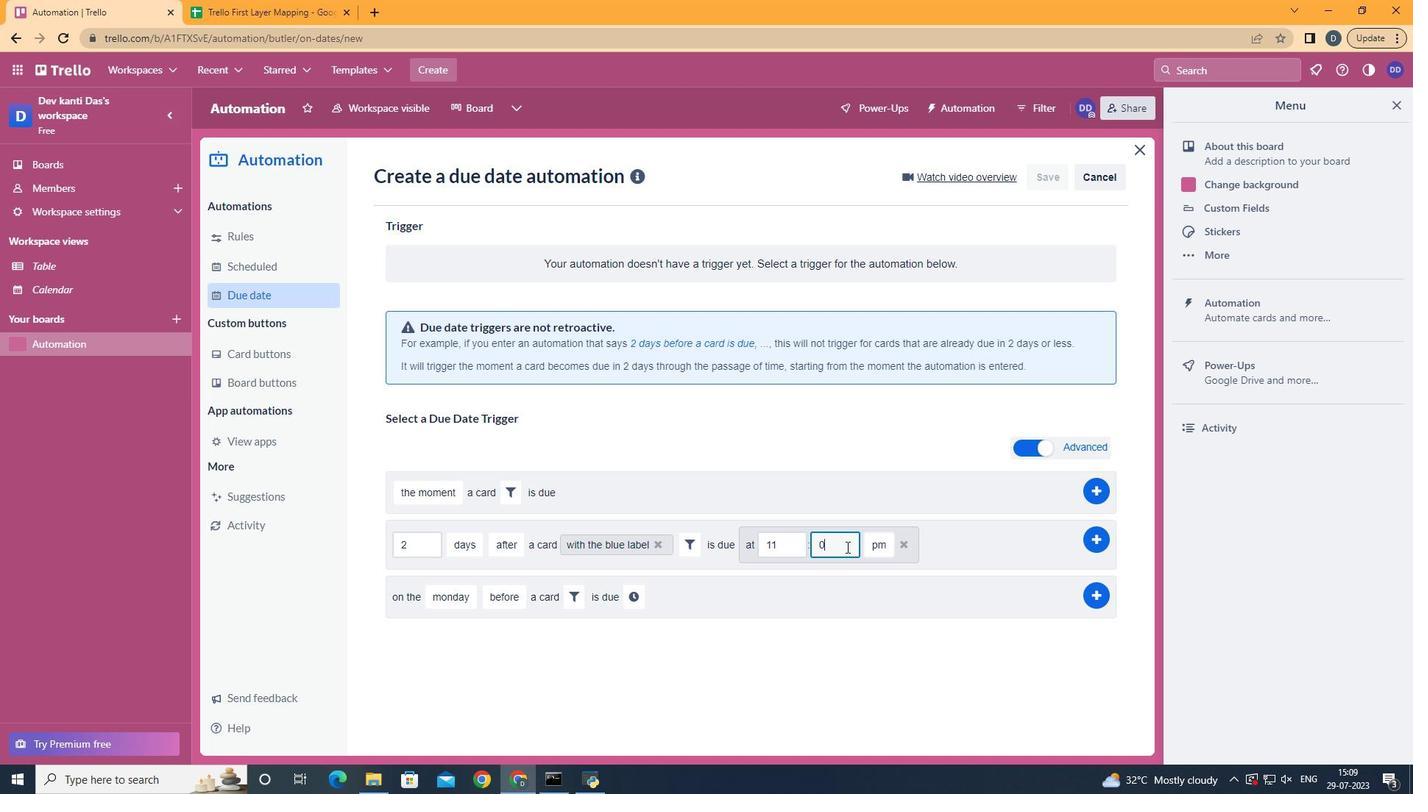 
Action: Mouse moved to (875, 577)
Screenshot: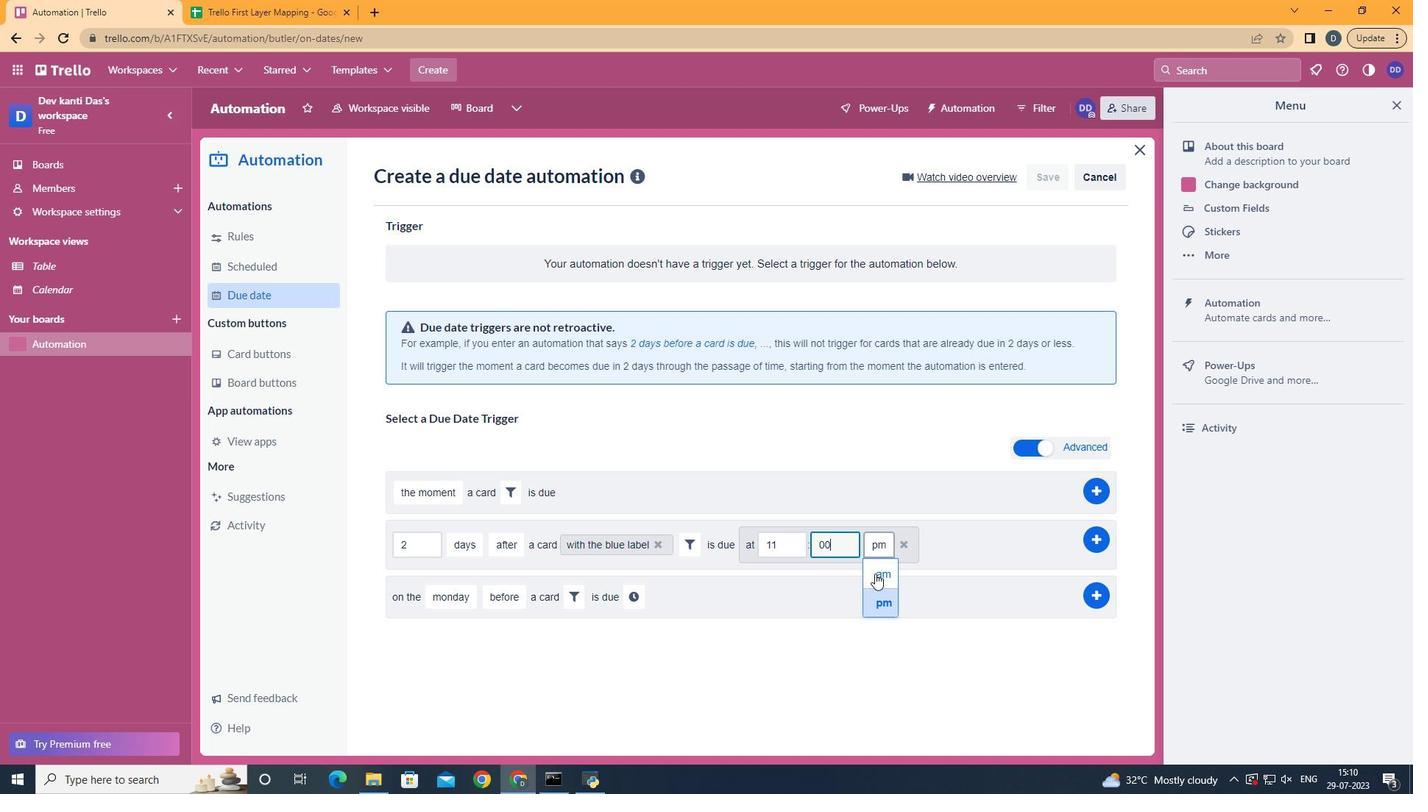 
Action: Mouse pressed left at (875, 577)
Screenshot: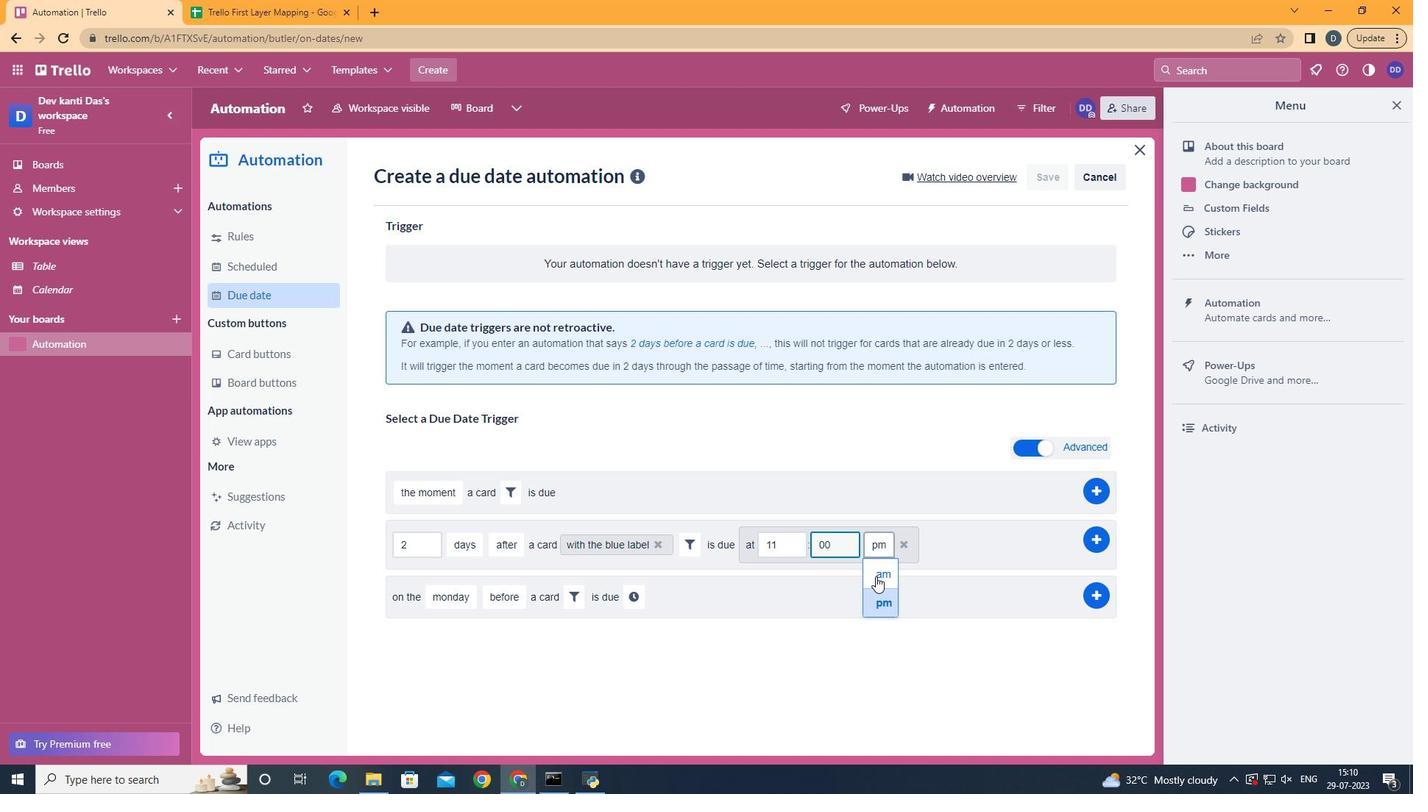 
